 Task: Look for space in Spittal an der Drau, Austria from 9th June, 2023 to 16th June, 2023 for 2 adults in price range Rs.8000 to Rs.16000. Place can be entire place with 2 bedrooms having 2 beds and 1 bathroom. Property type can be flat. Amenities needed are: heating, . Booking option can be shelf check-in. Required host language is English.
Action: Mouse moved to (397, 90)
Screenshot: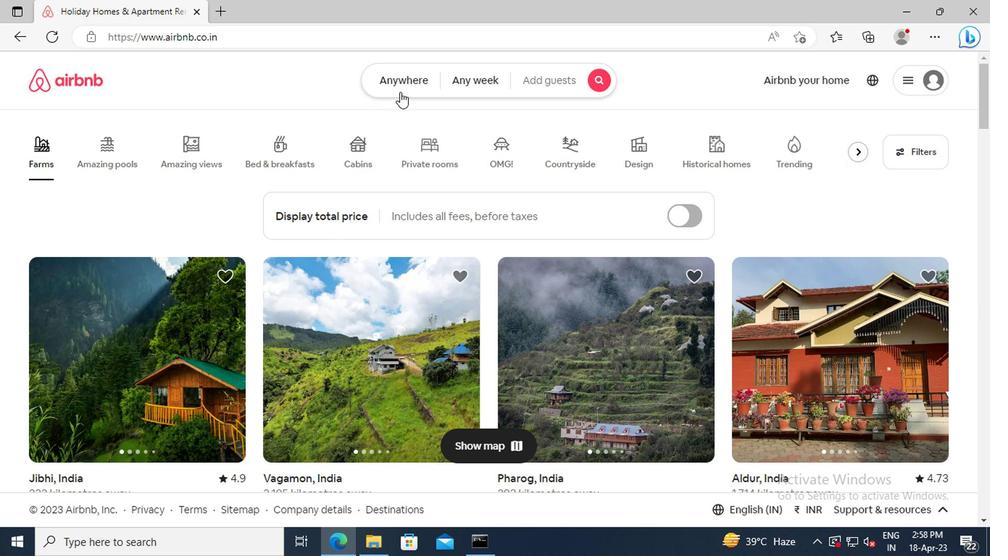 
Action: Mouse pressed left at (397, 90)
Screenshot: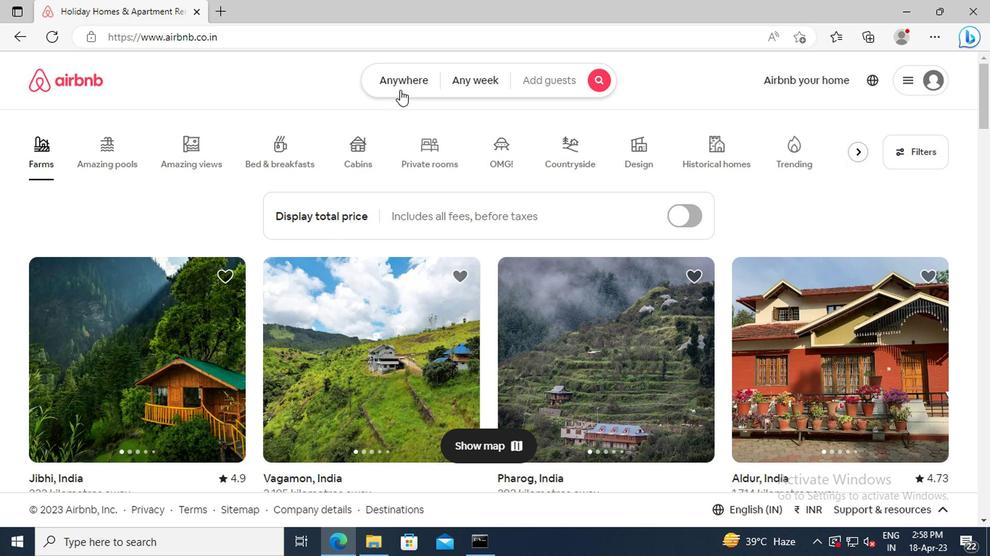 
Action: Mouse moved to (280, 140)
Screenshot: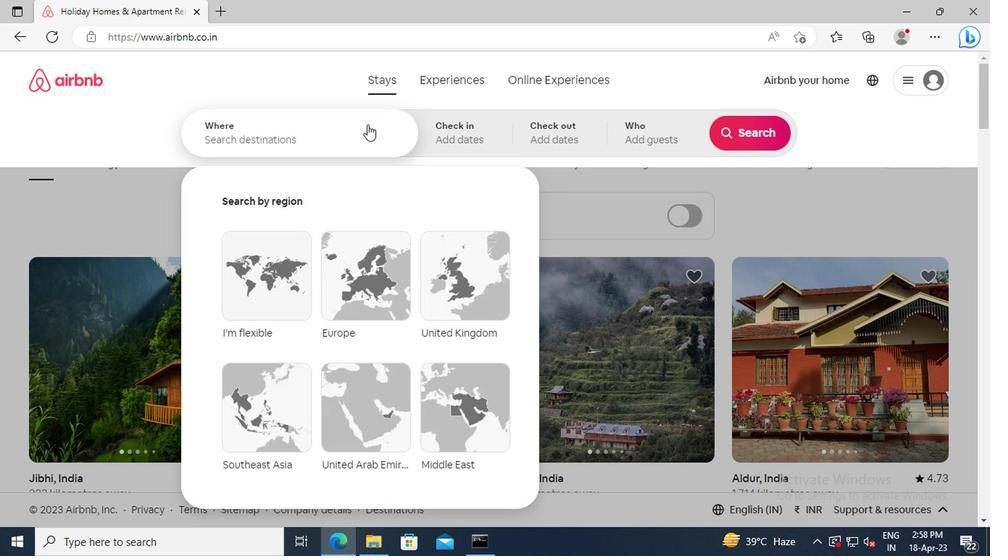 
Action: Mouse pressed left at (280, 140)
Screenshot: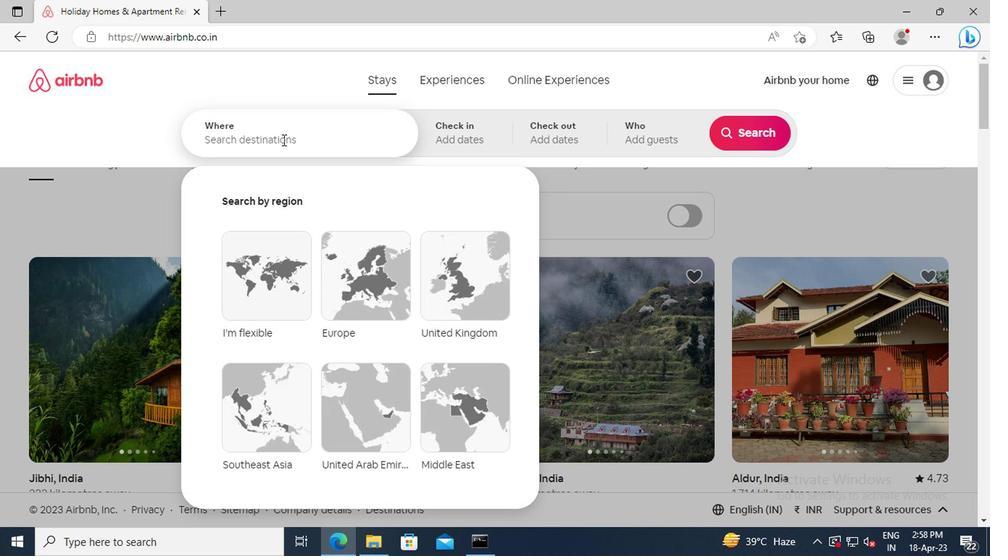 
Action: Key pressed <Key.shift_r>Spittal<Key.space>an<Key.space>der<Key.space><Key.shift_r>Drau,<Key.space><Key.shift_r>Austria<Key.enter>
Screenshot: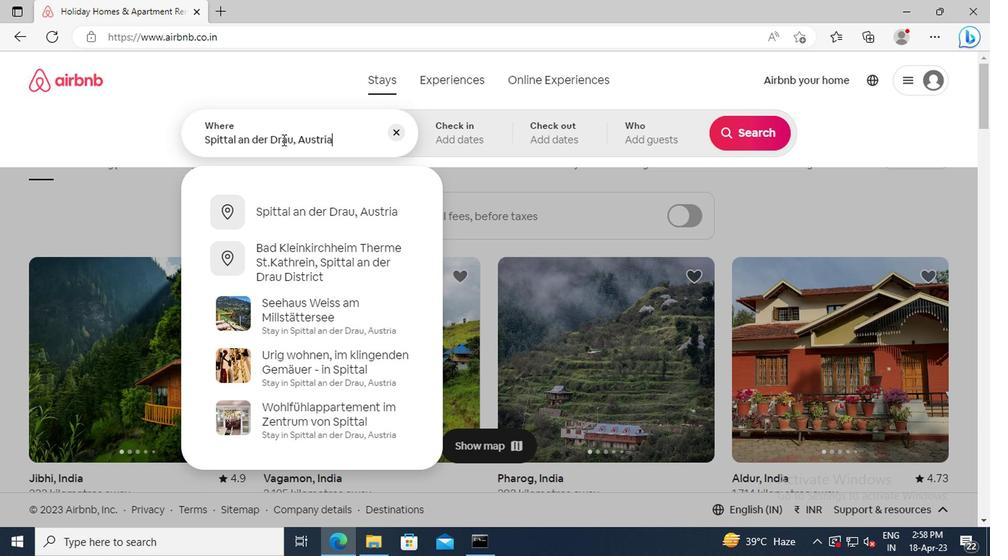 
Action: Mouse moved to (735, 249)
Screenshot: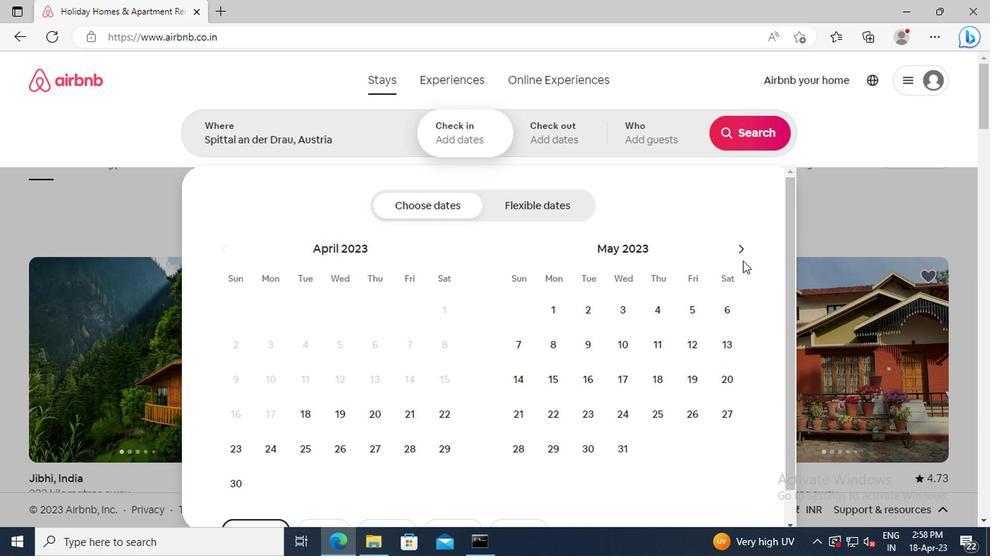 
Action: Mouse pressed left at (735, 249)
Screenshot: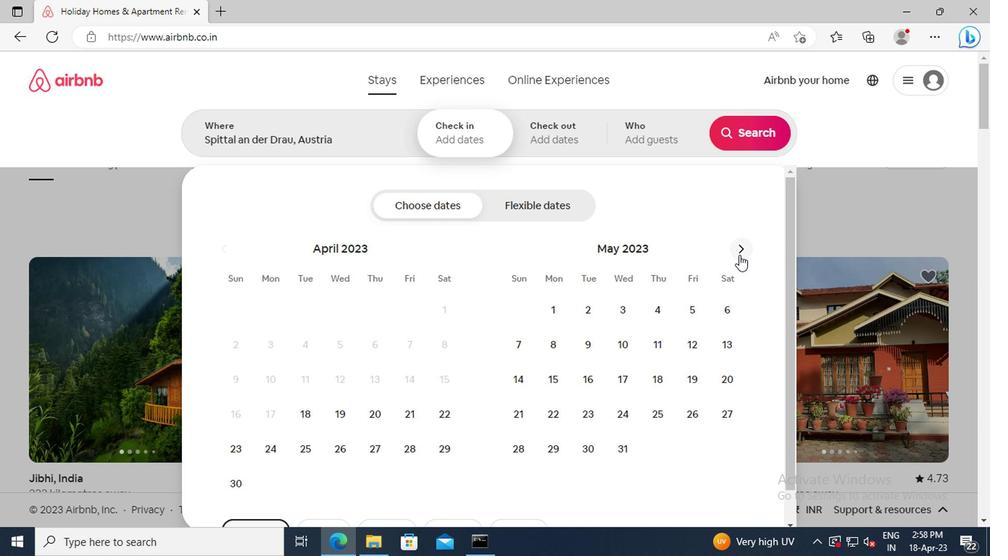 
Action: Mouse moved to (691, 344)
Screenshot: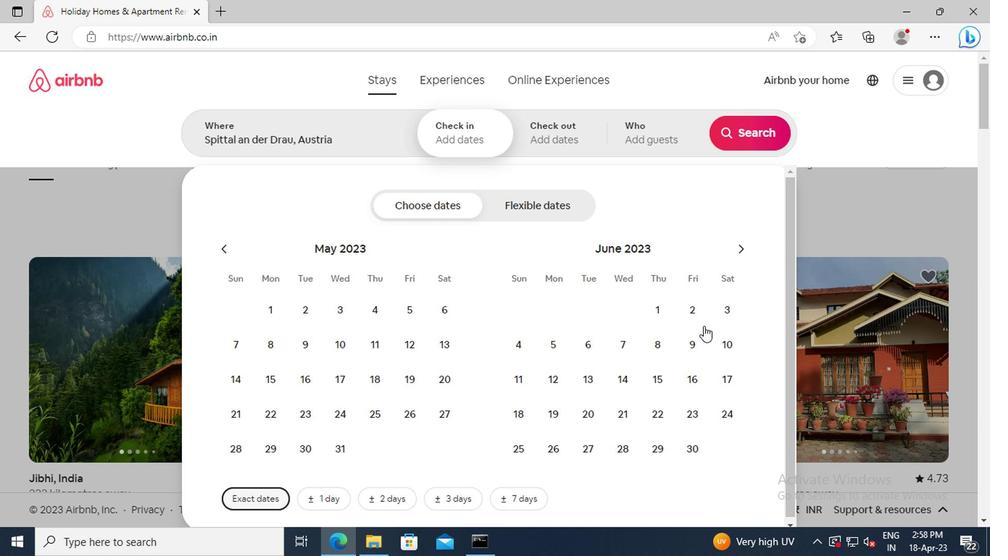 
Action: Mouse pressed left at (691, 344)
Screenshot: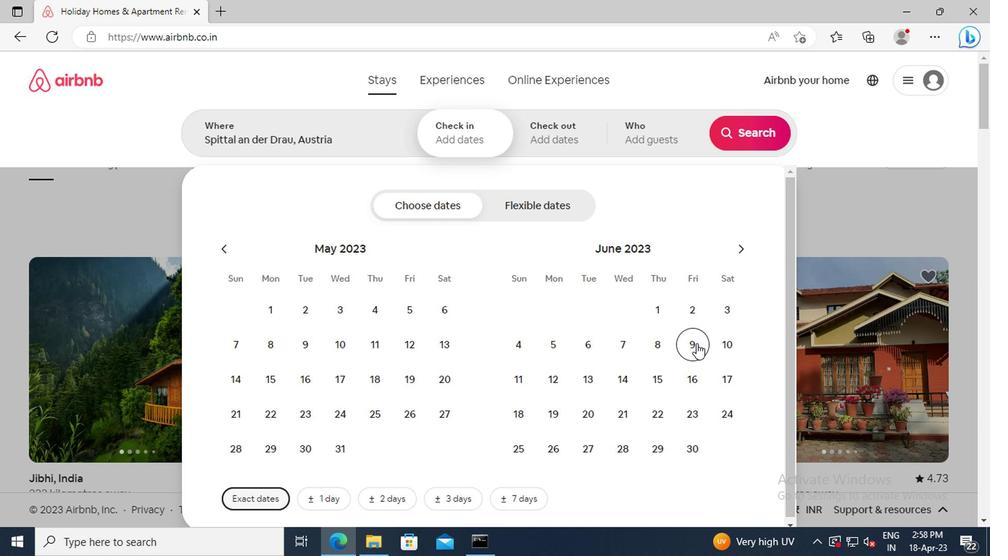 
Action: Mouse moved to (689, 368)
Screenshot: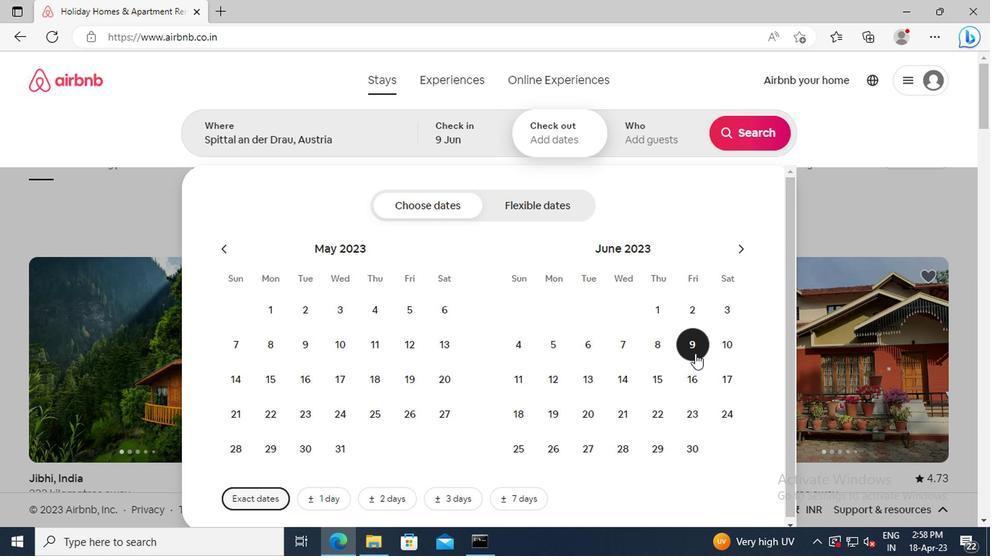 
Action: Mouse pressed left at (689, 368)
Screenshot: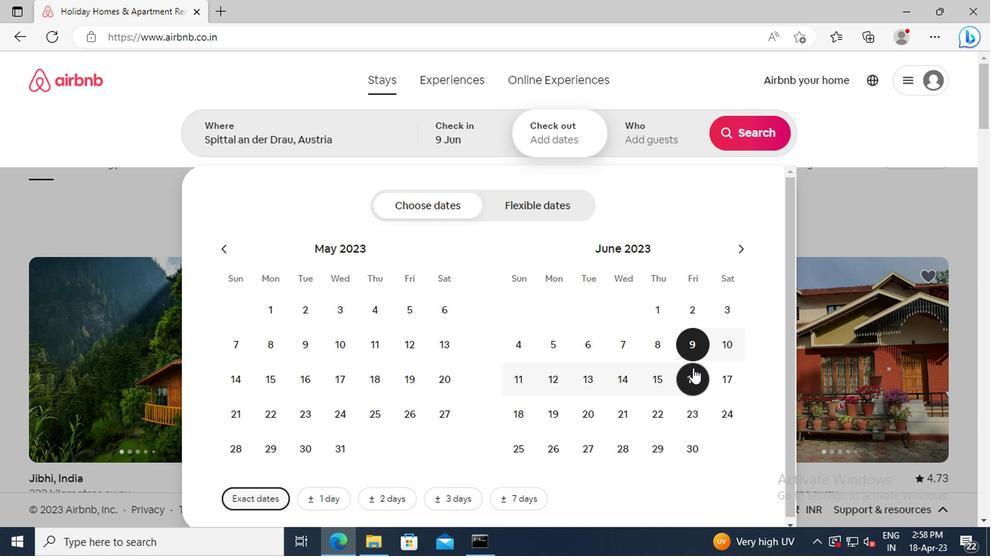 
Action: Mouse moved to (643, 140)
Screenshot: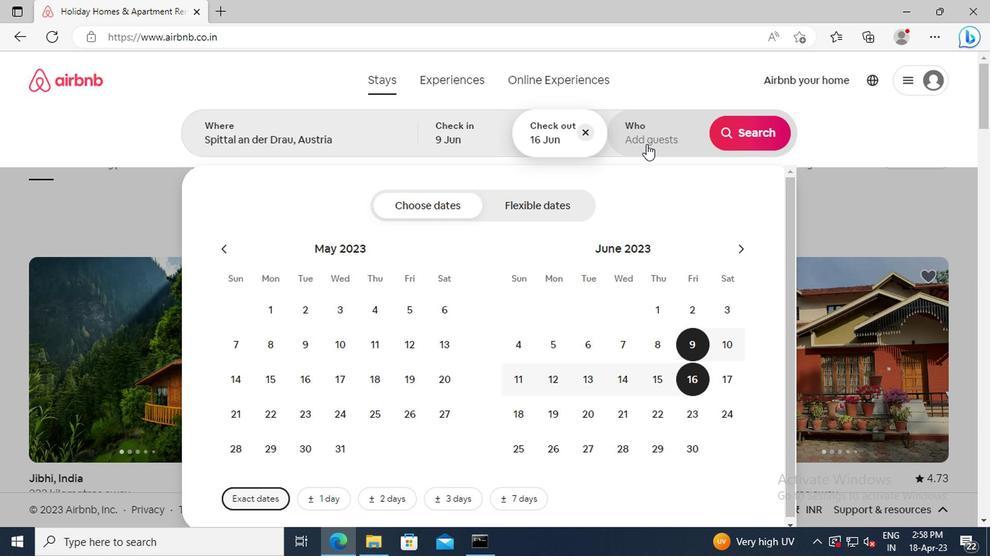 
Action: Mouse pressed left at (643, 140)
Screenshot: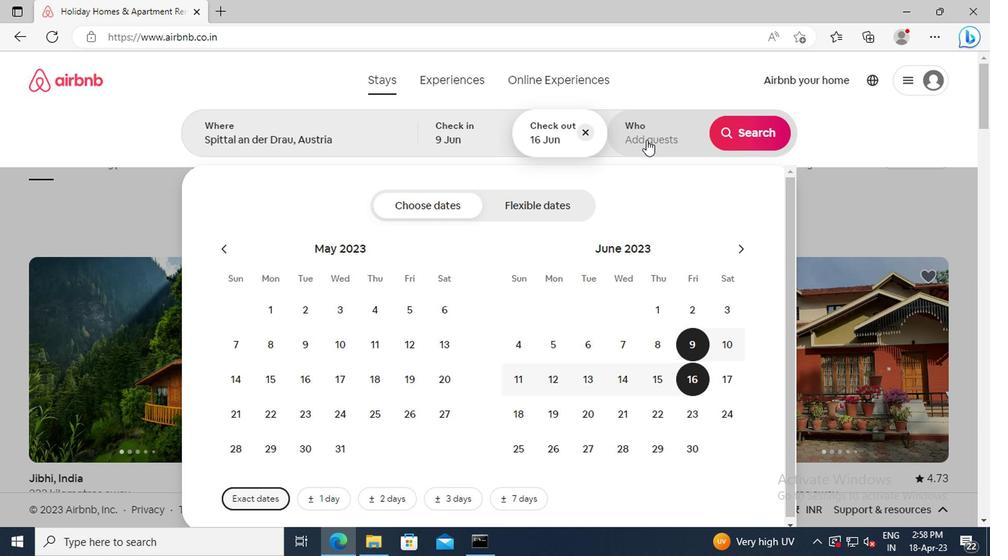 
Action: Mouse moved to (753, 208)
Screenshot: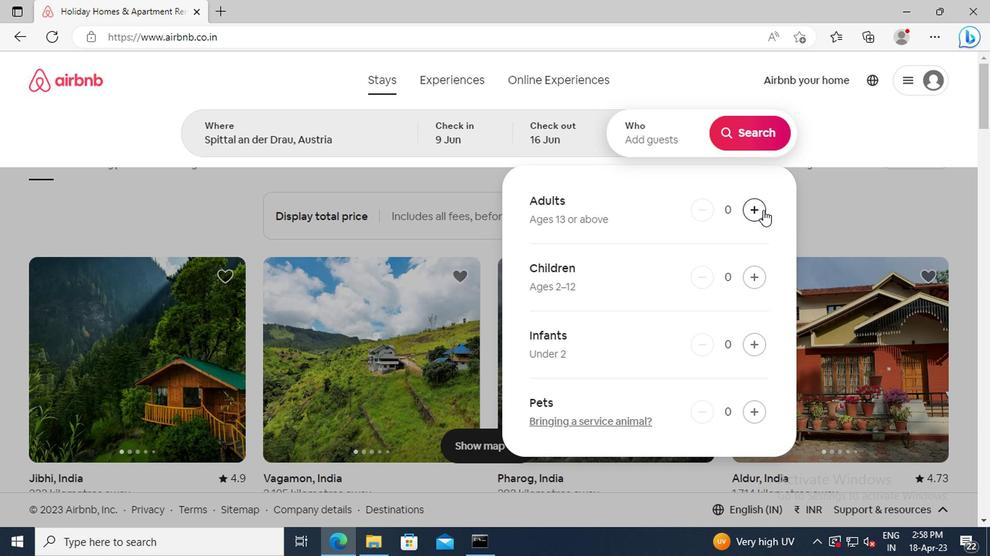 
Action: Mouse pressed left at (753, 208)
Screenshot: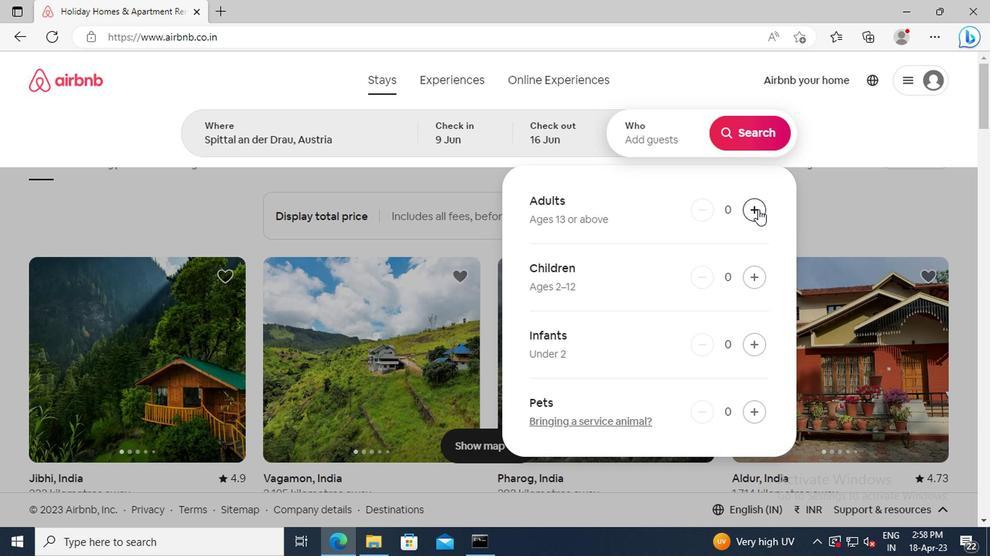 
Action: Mouse pressed left at (753, 208)
Screenshot: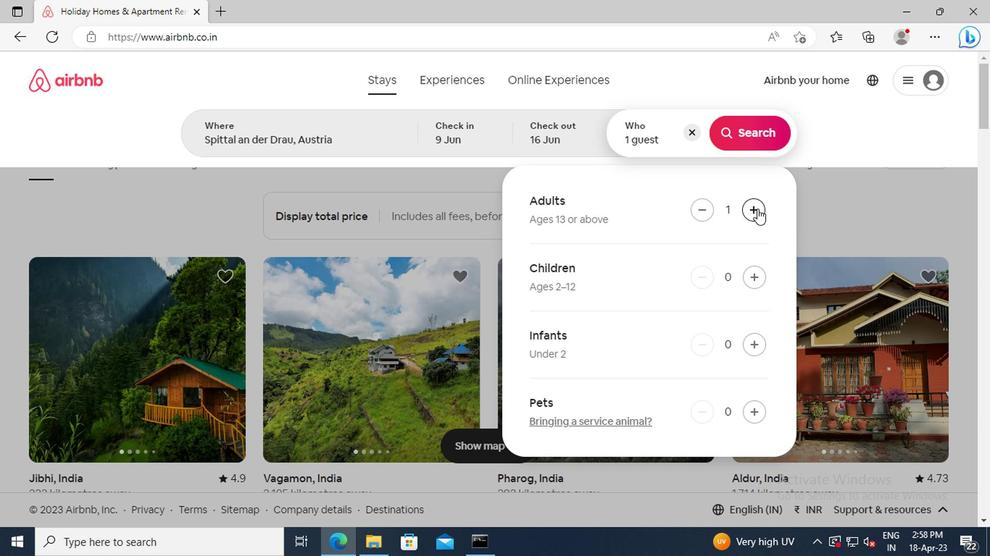 
Action: Mouse moved to (738, 133)
Screenshot: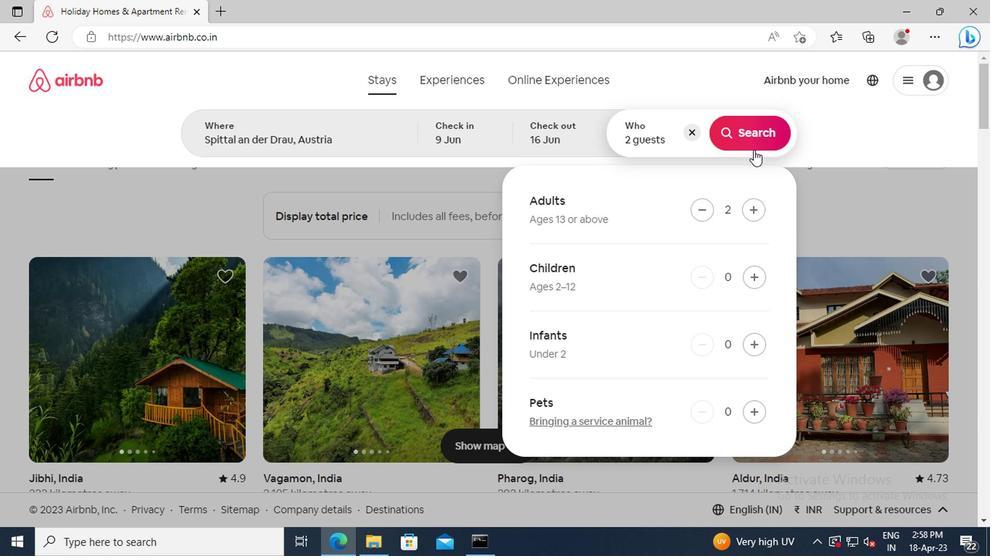 
Action: Mouse pressed left at (738, 133)
Screenshot: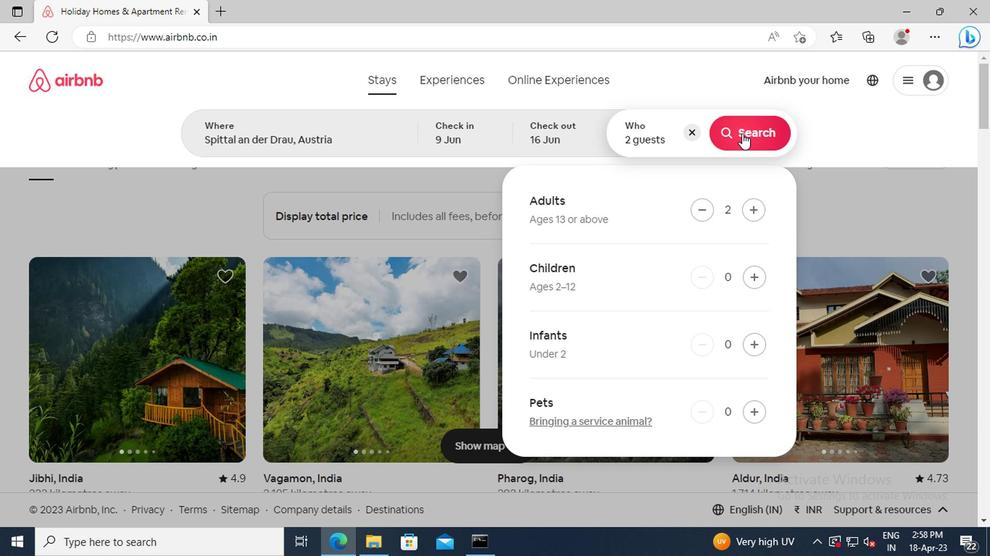 
Action: Mouse moved to (907, 135)
Screenshot: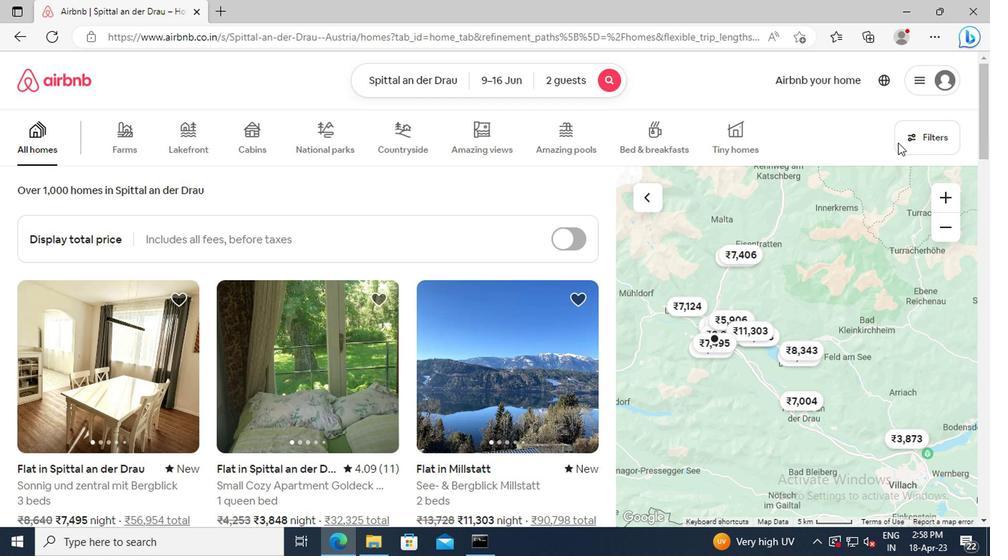 
Action: Mouse pressed left at (907, 135)
Screenshot: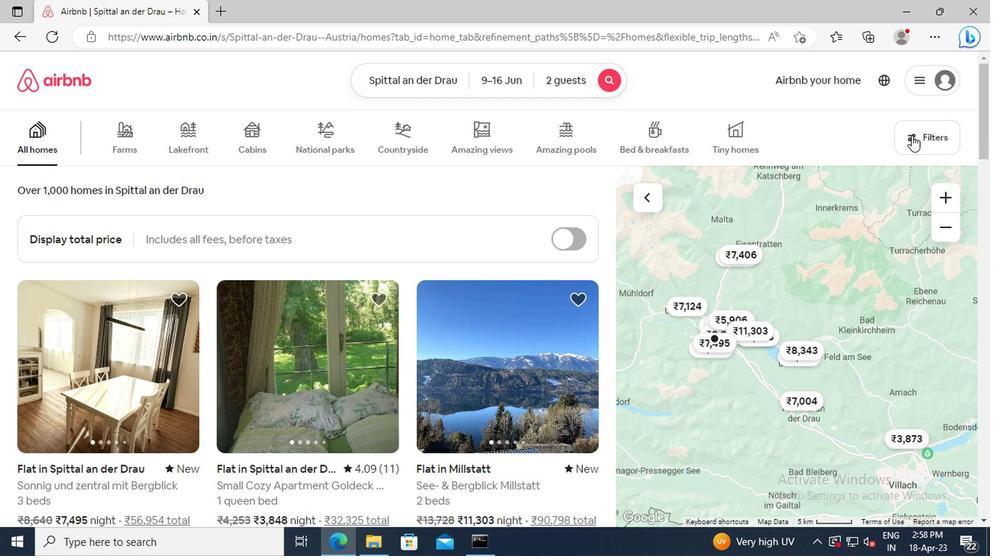 
Action: Mouse moved to (312, 321)
Screenshot: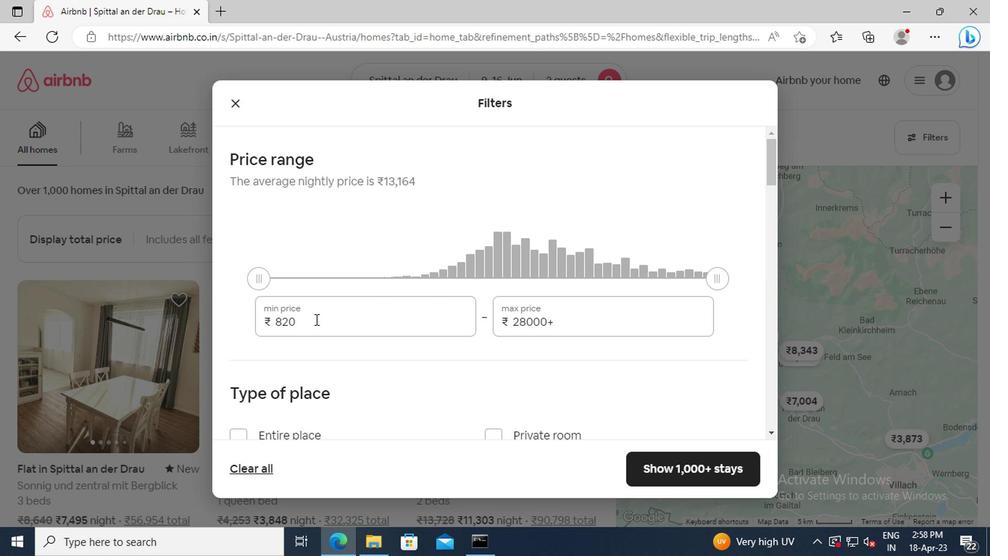 
Action: Mouse pressed left at (312, 321)
Screenshot: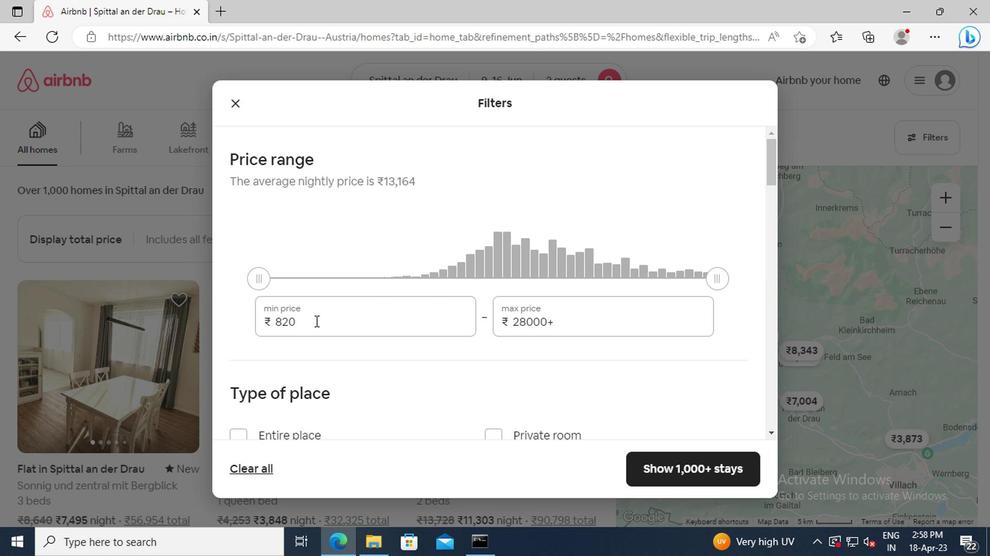 
Action: Mouse moved to (312, 322)
Screenshot: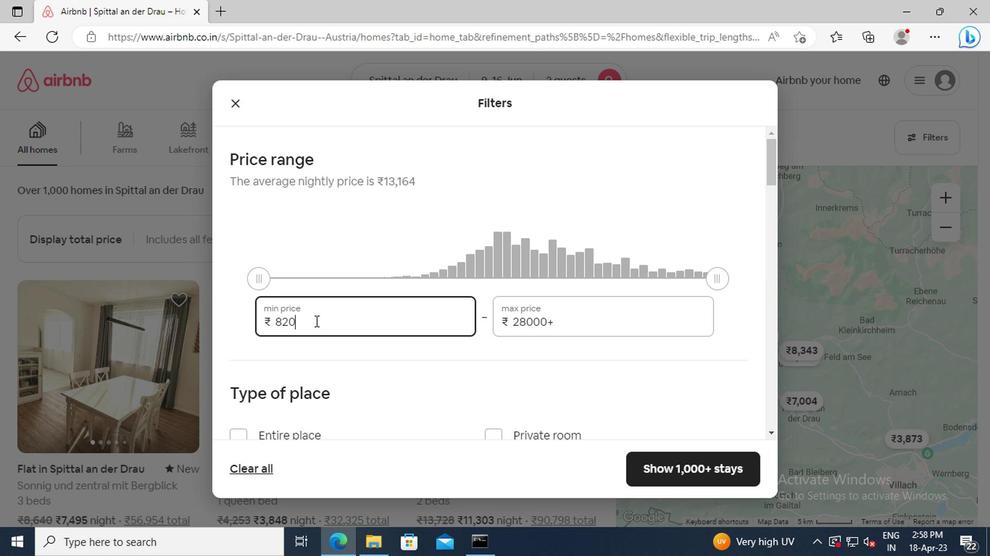 
Action: Key pressed <Key.backspace><Key.backspace><Key.backspace>8000<Key.tab><Key.delete>16000
Screenshot: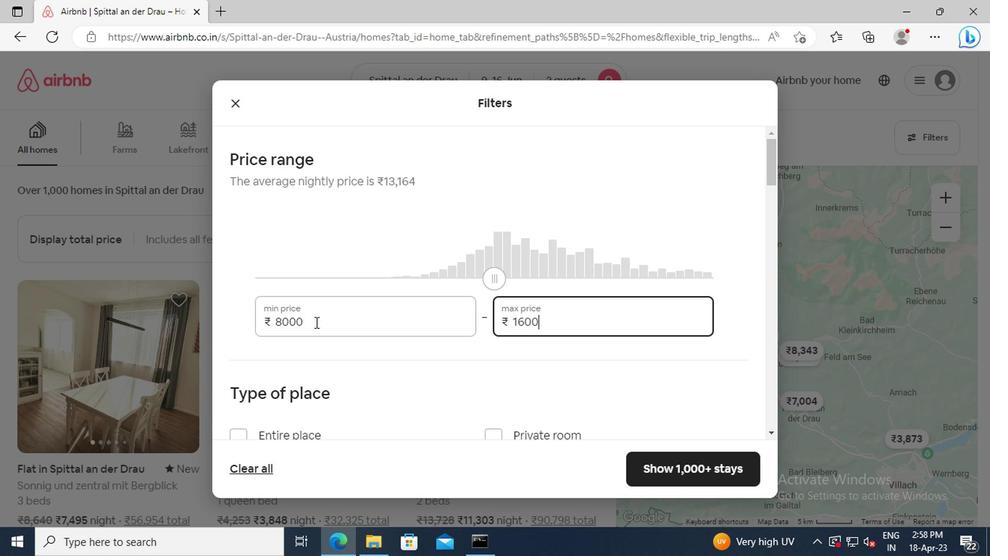 
Action: Mouse scrolled (312, 321) with delta (0, -1)
Screenshot: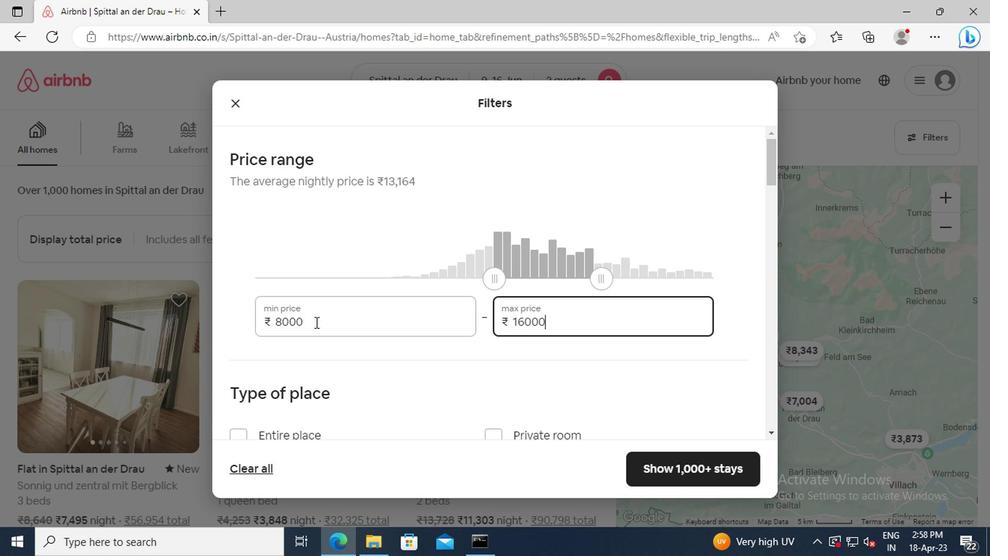 
Action: Mouse scrolled (312, 321) with delta (0, -1)
Screenshot: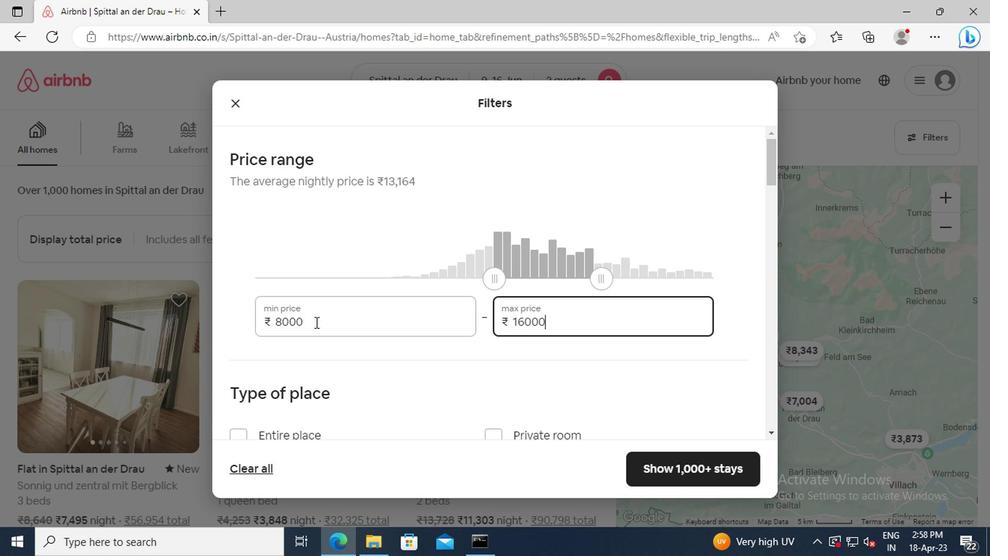
Action: Mouse moved to (238, 348)
Screenshot: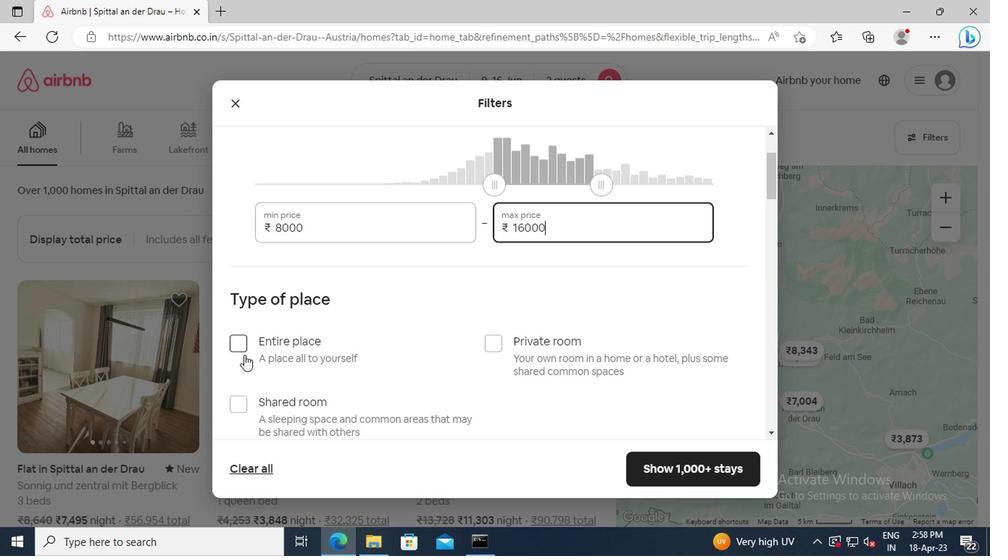 
Action: Mouse pressed left at (238, 348)
Screenshot: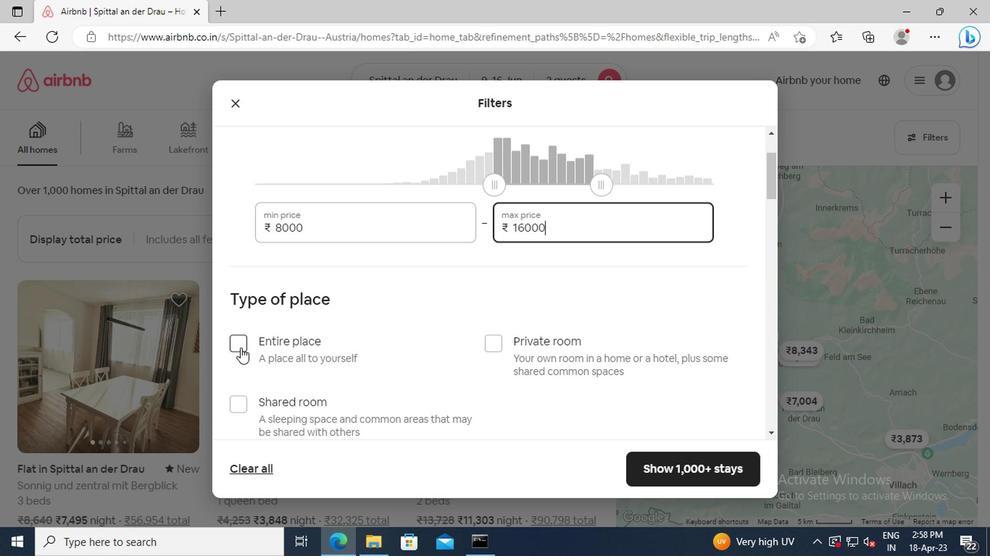
Action: Mouse moved to (379, 323)
Screenshot: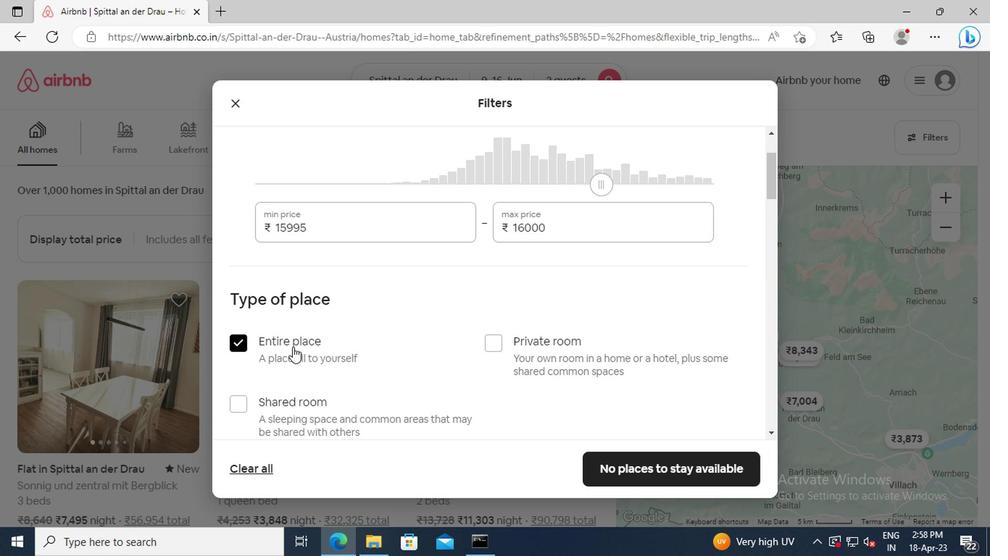
Action: Mouse scrolled (379, 322) with delta (0, 0)
Screenshot: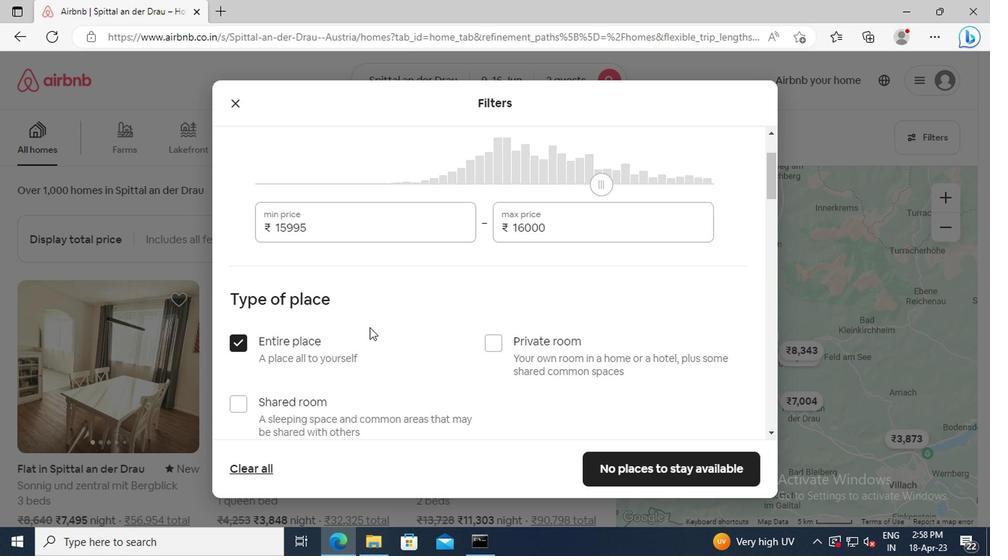 
Action: Mouse scrolled (379, 322) with delta (0, 0)
Screenshot: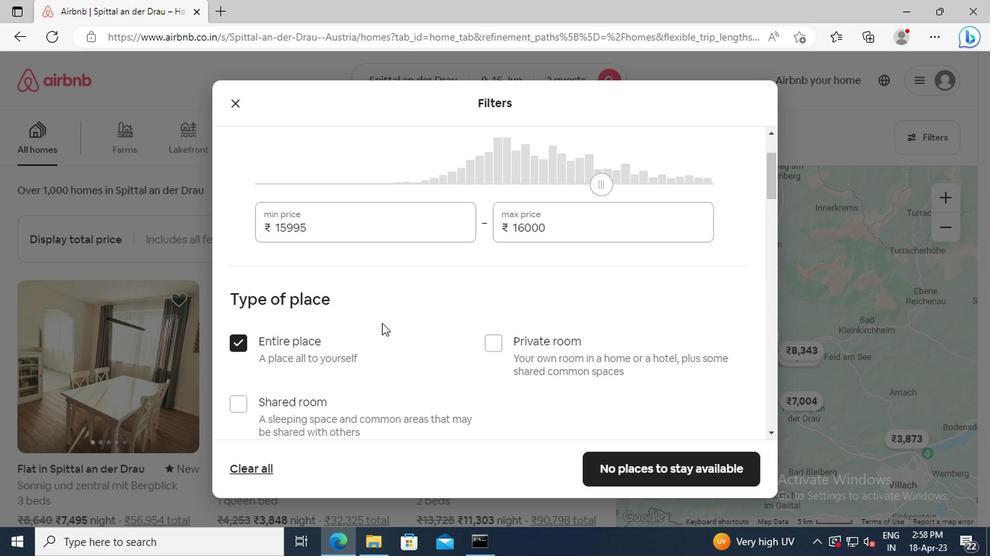 
Action: Mouse scrolled (379, 322) with delta (0, 0)
Screenshot: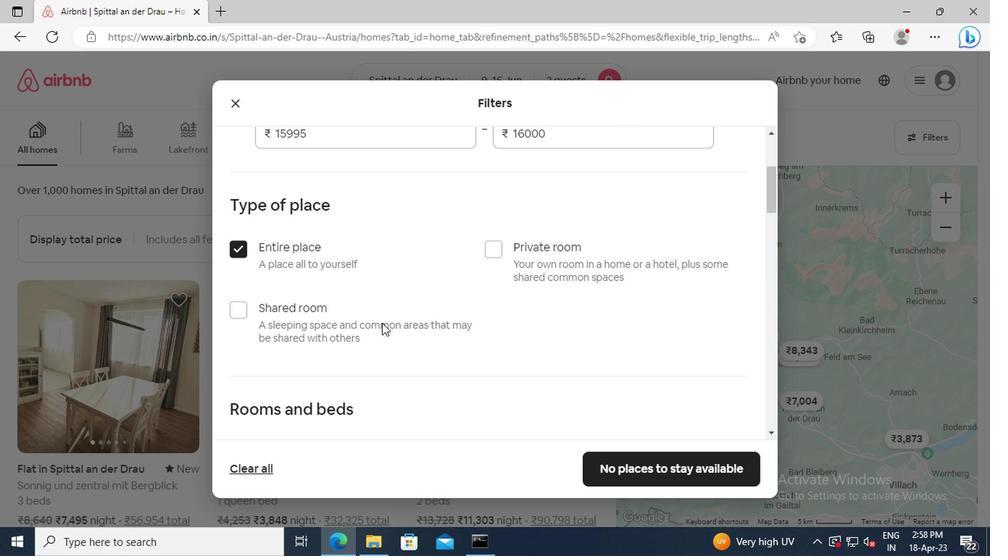 
Action: Mouse scrolled (379, 322) with delta (0, 0)
Screenshot: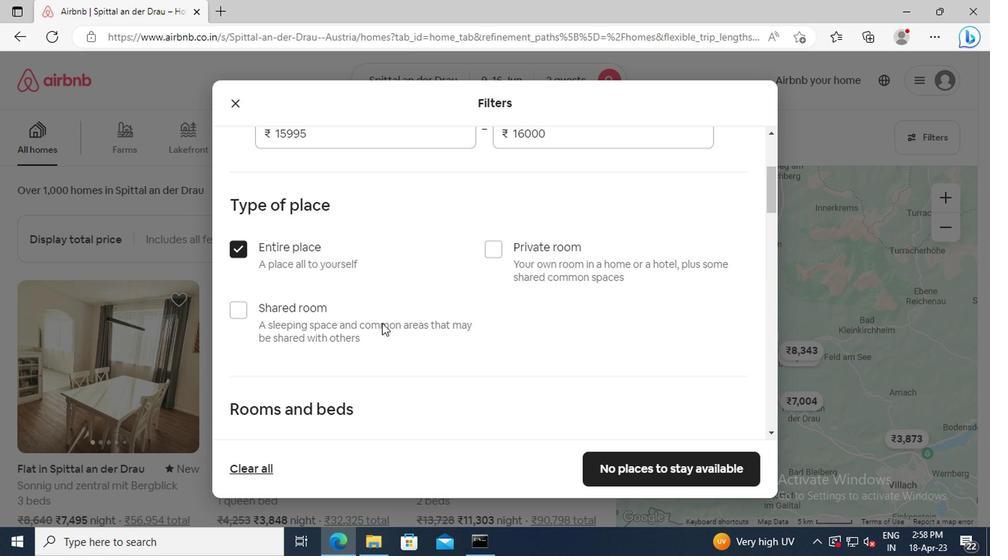 
Action: Mouse scrolled (379, 322) with delta (0, 0)
Screenshot: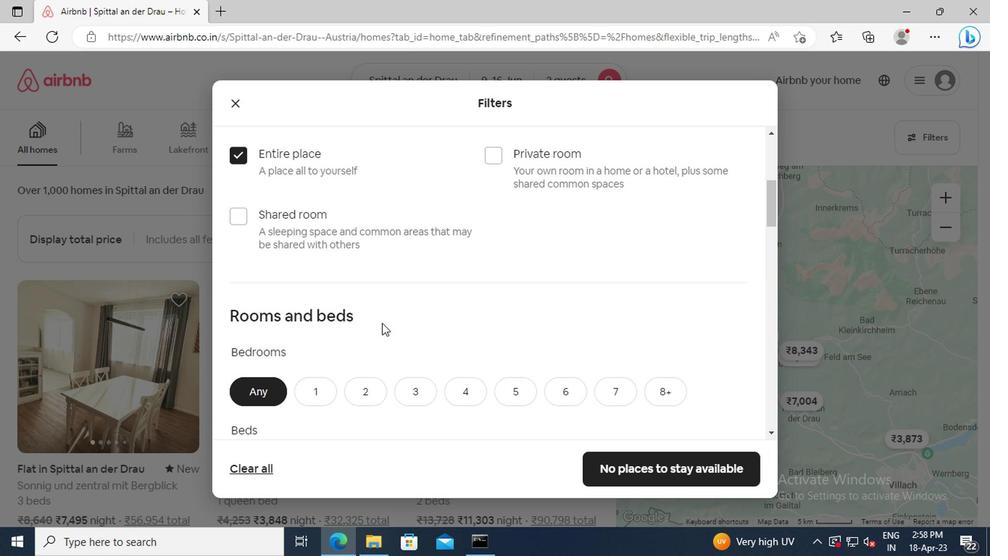 
Action: Mouse scrolled (379, 322) with delta (0, 0)
Screenshot: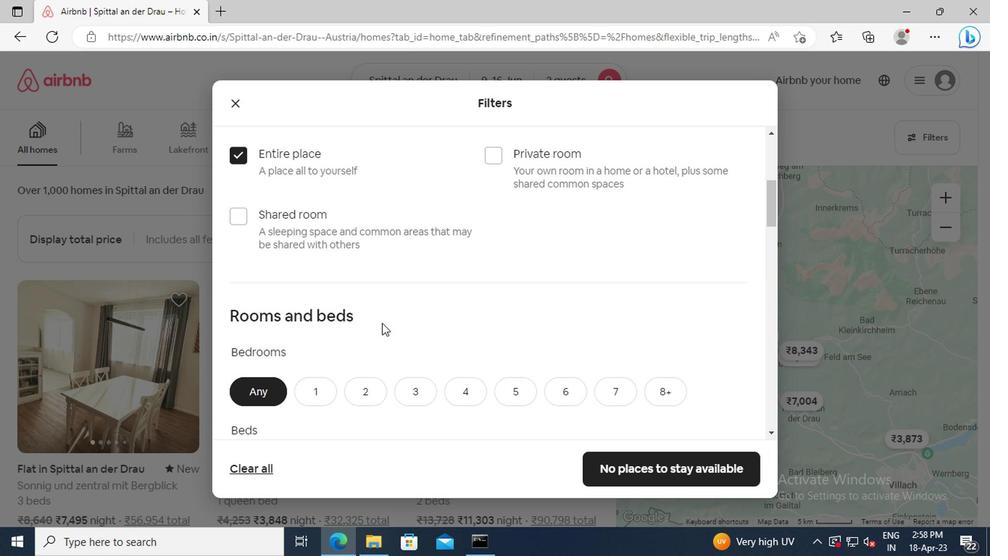 
Action: Mouse moved to (366, 302)
Screenshot: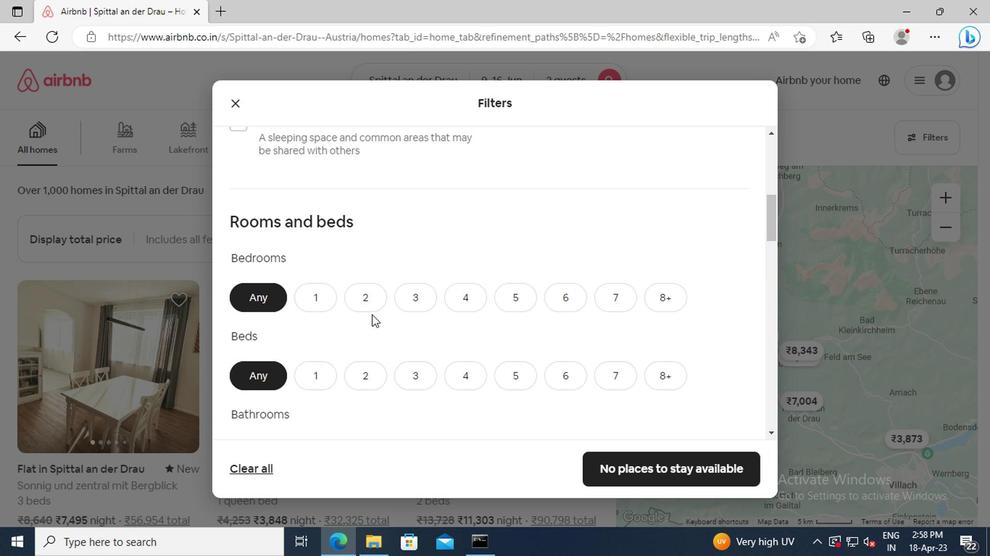 
Action: Mouse pressed left at (366, 302)
Screenshot: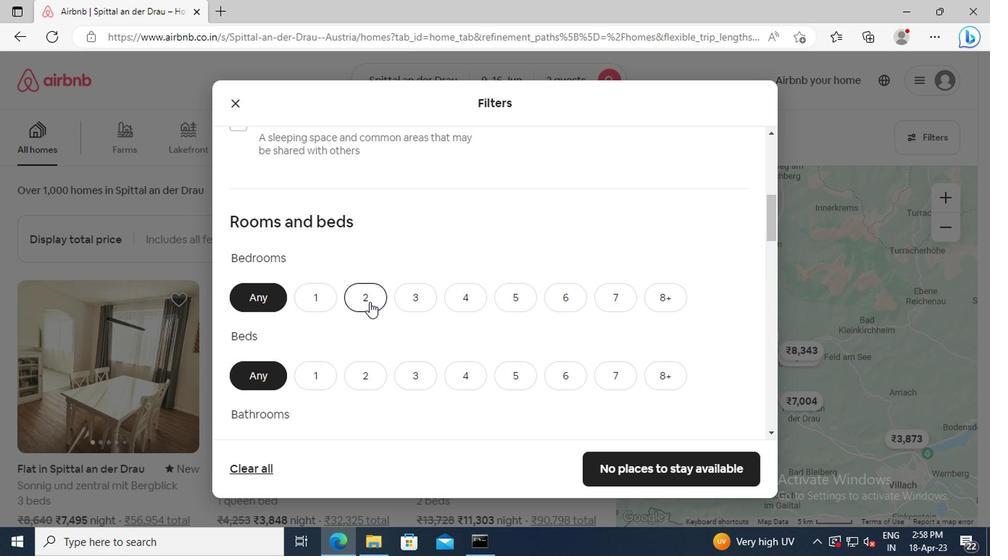 
Action: Mouse scrolled (366, 301) with delta (0, 0)
Screenshot: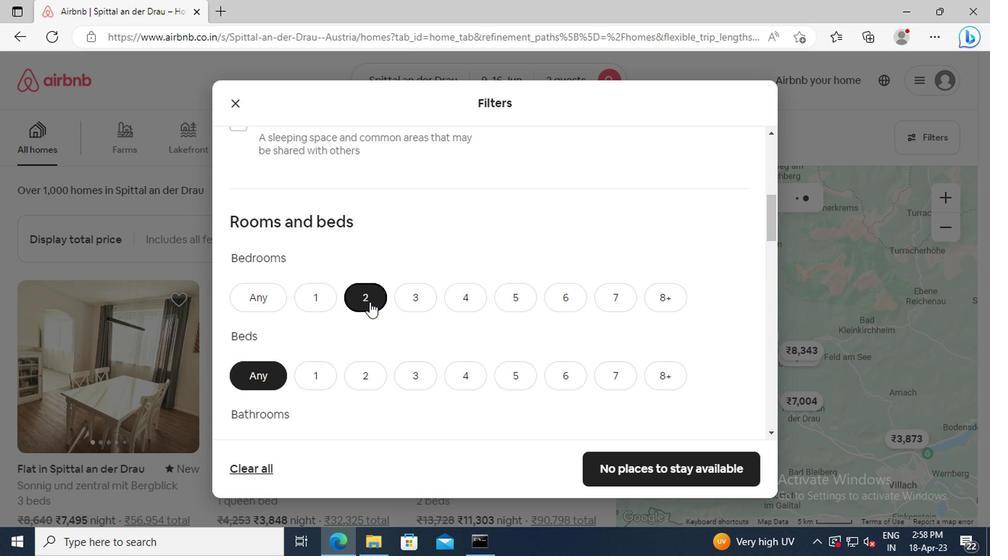 
Action: Mouse moved to (364, 321)
Screenshot: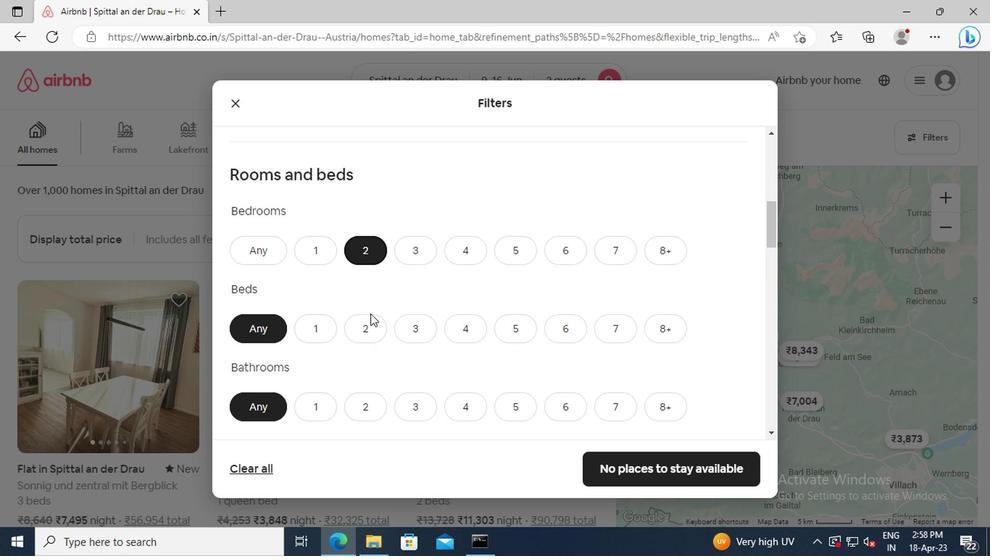 
Action: Mouse pressed left at (364, 321)
Screenshot: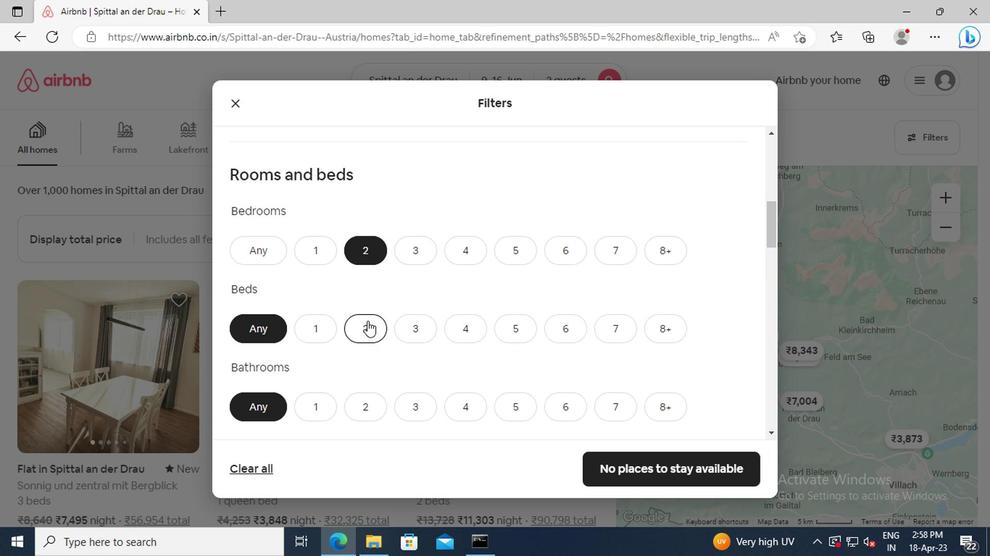 
Action: Mouse scrolled (364, 320) with delta (0, -1)
Screenshot: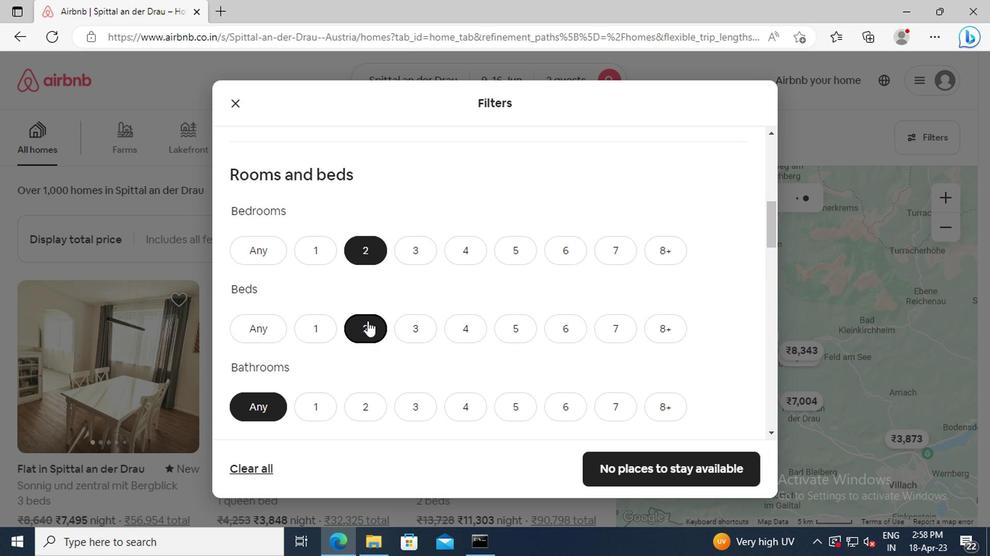 
Action: Mouse scrolled (364, 320) with delta (0, -1)
Screenshot: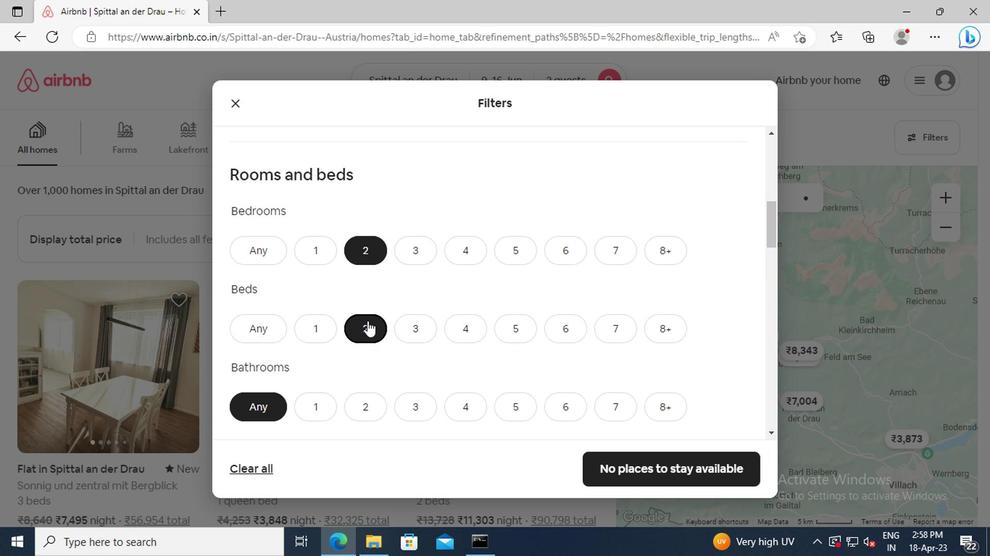 
Action: Mouse scrolled (364, 320) with delta (0, -1)
Screenshot: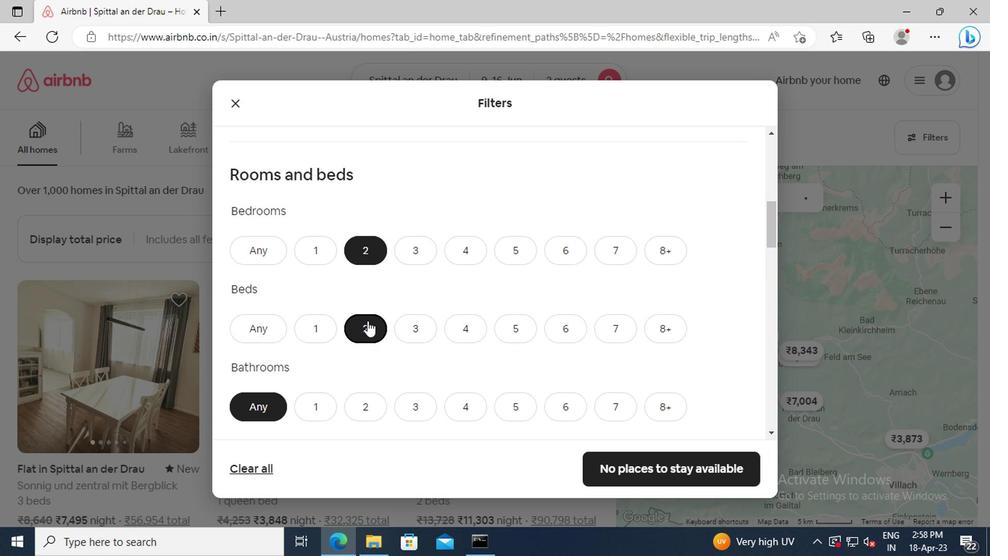 
Action: Mouse moved to (310, 273)
Screenshot: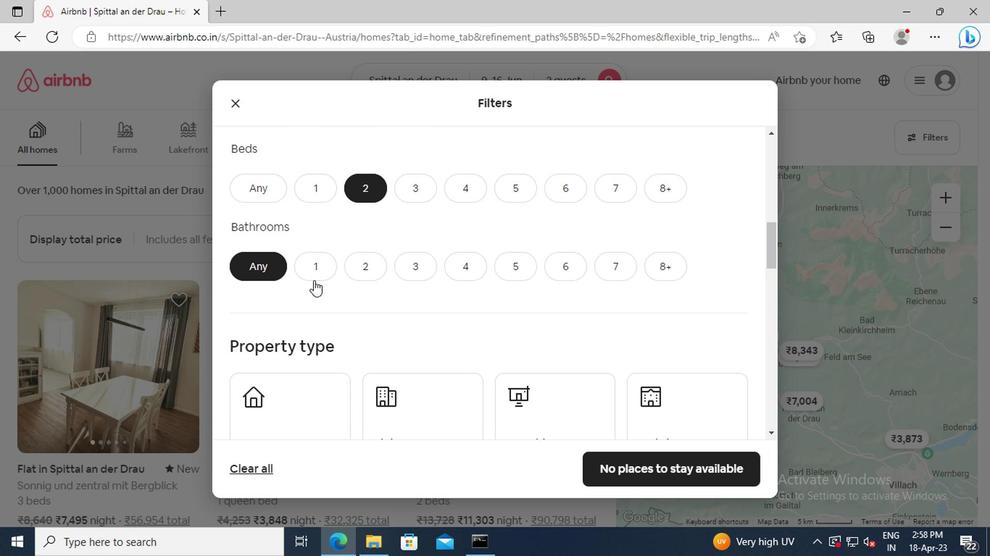 
Action: Mouse pressed left at (310, 273)
Screenshot: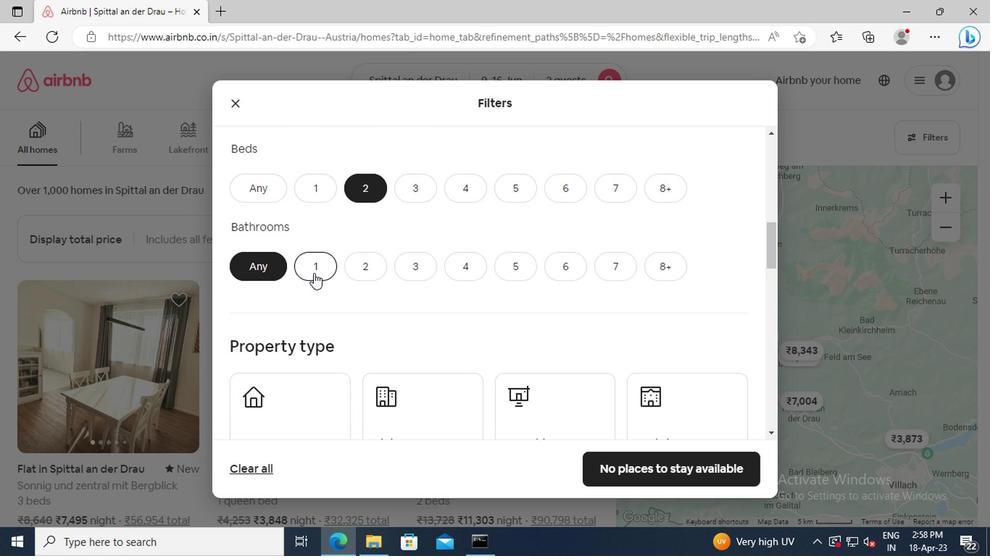 
Action: Mouse scrolled (310, 272) with delta (0, 0)
Screenshot: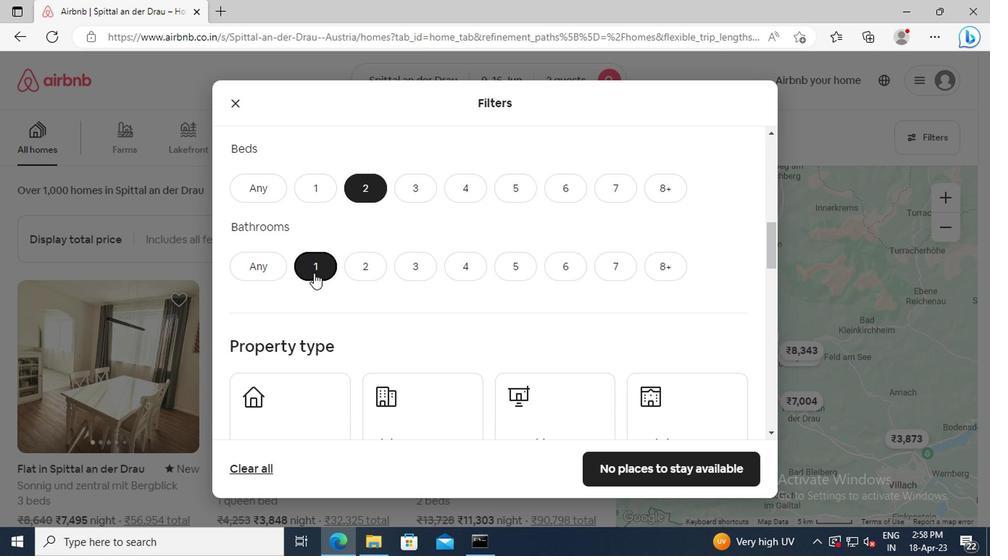 
Action: Mouse scrolled (310, 272) with delta (0, 0)
Screenshot: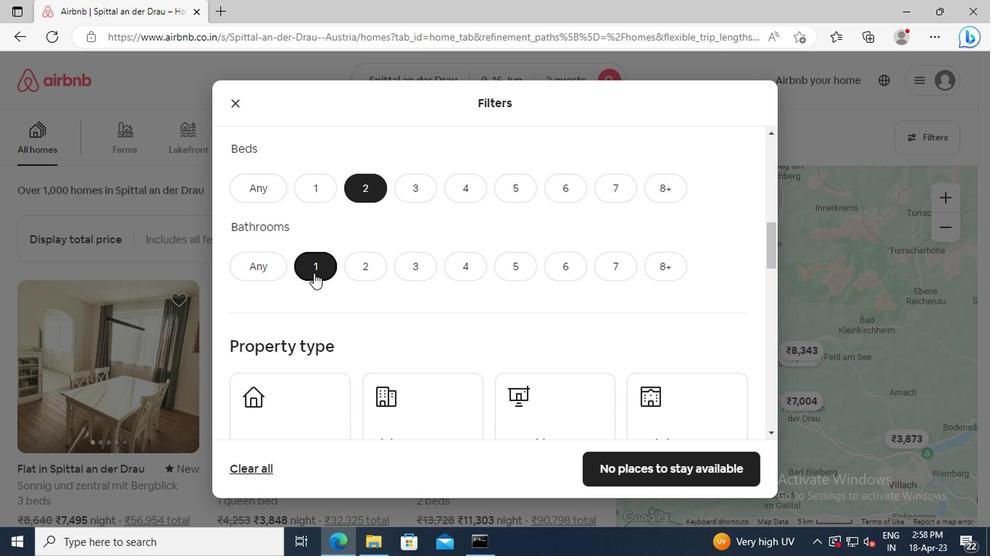 
Action: Mouse moved to (405, 307)
Screenshot: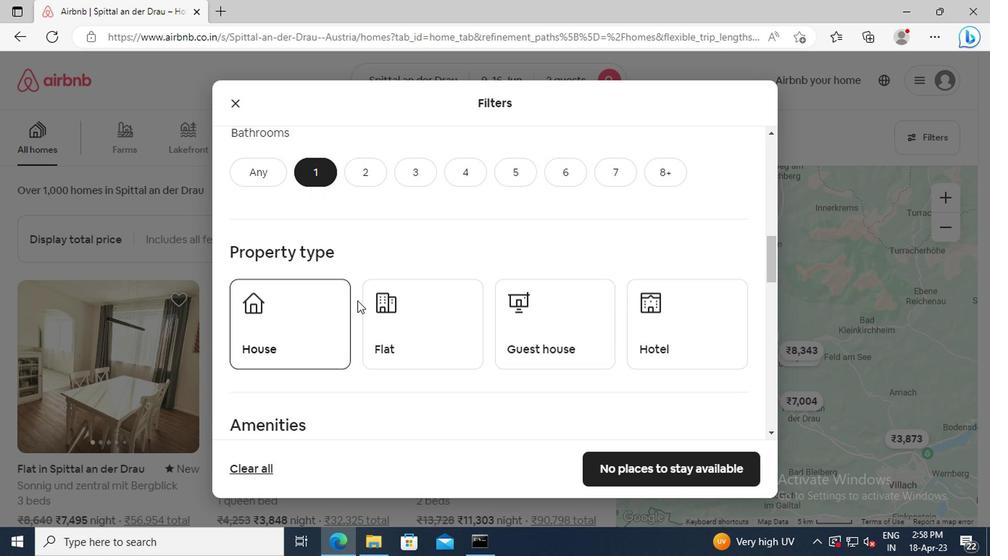 
Action: Mouse pressed left at (405, 307)
Screenshot: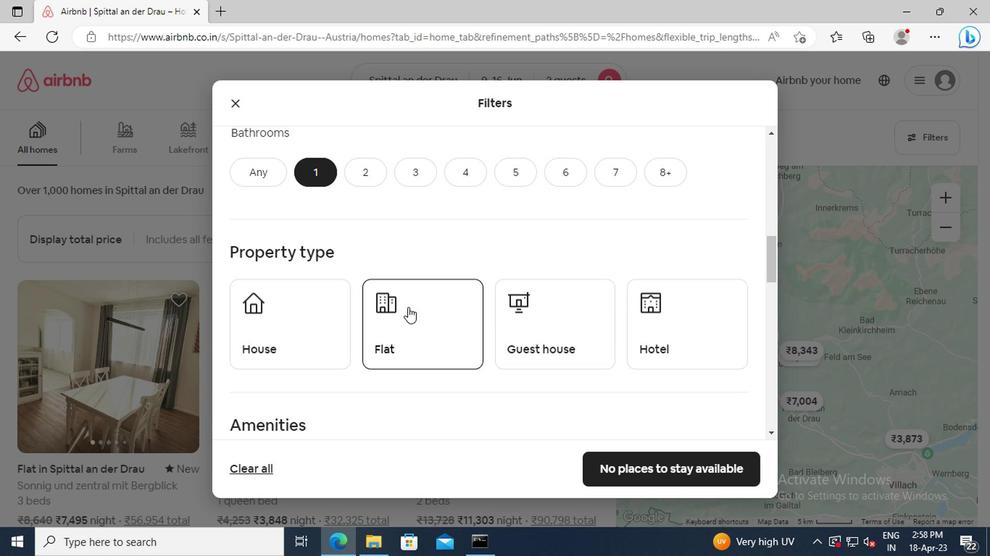 
Action: Mouse scrolled (405, 306) with delta (0, 0)
Screenshot: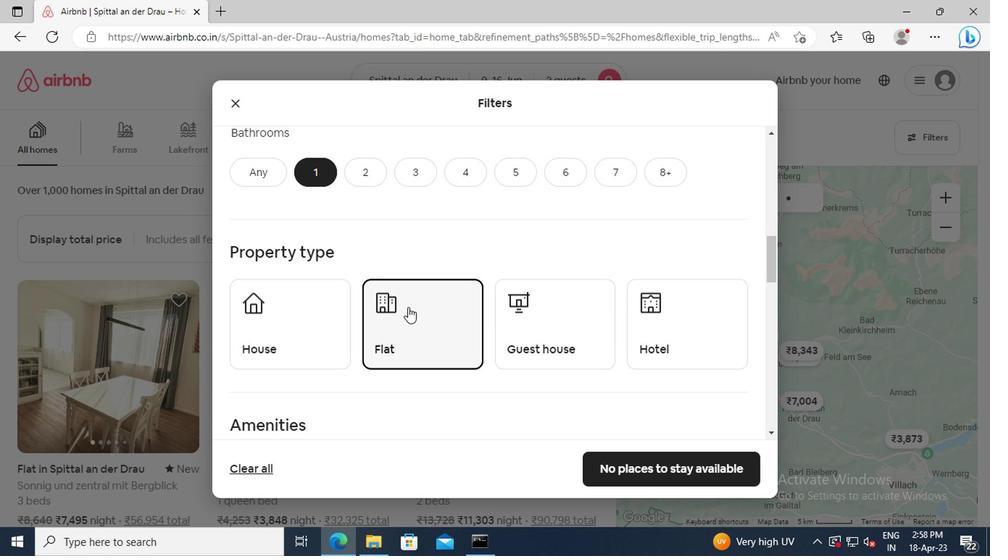 
Action: Mouse scrolled (405, 306) with delta (0, 0)
Screenshot: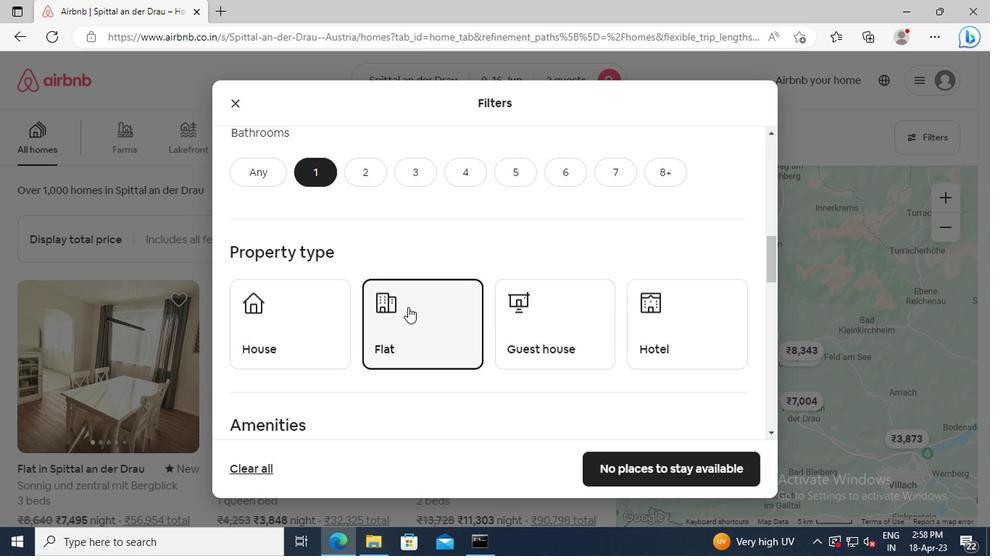 
Action: Mouse scrolled (405, 306) with delta (0, 0)
Screenshot: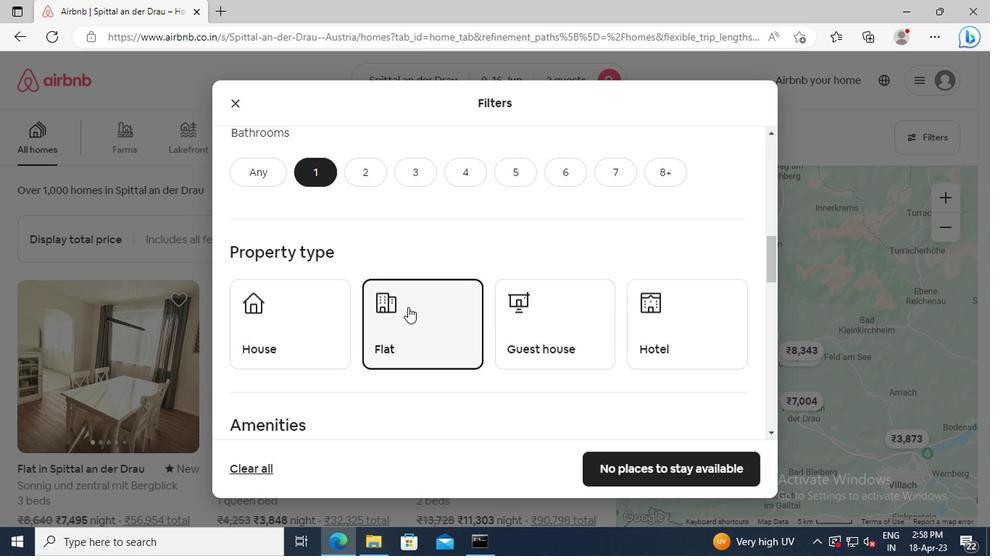 
Action: Mouse scrolled (405, 306) with delta (0, 0)
Screenshot: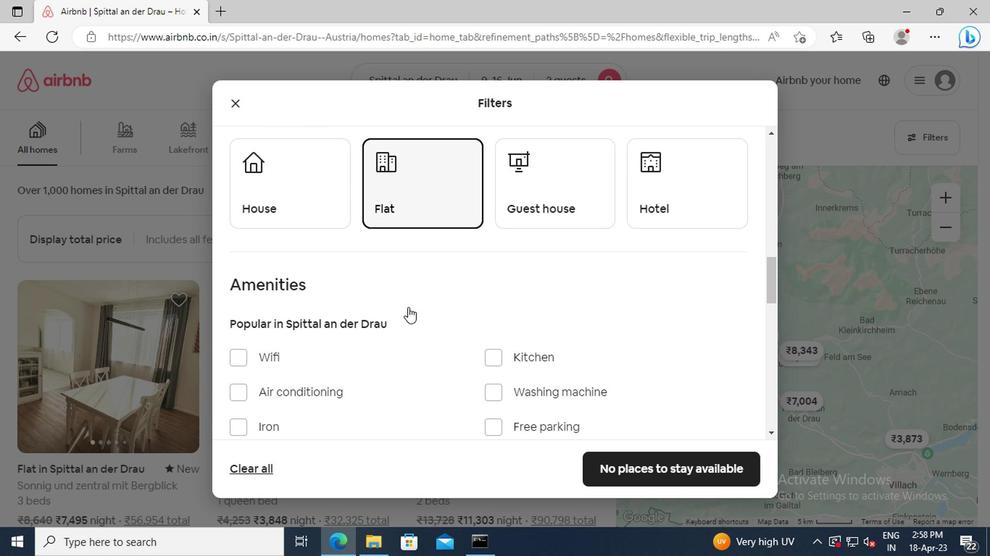 
Action: Mouse scrolled (405, 306) with delta (0, 0)
Screenshot: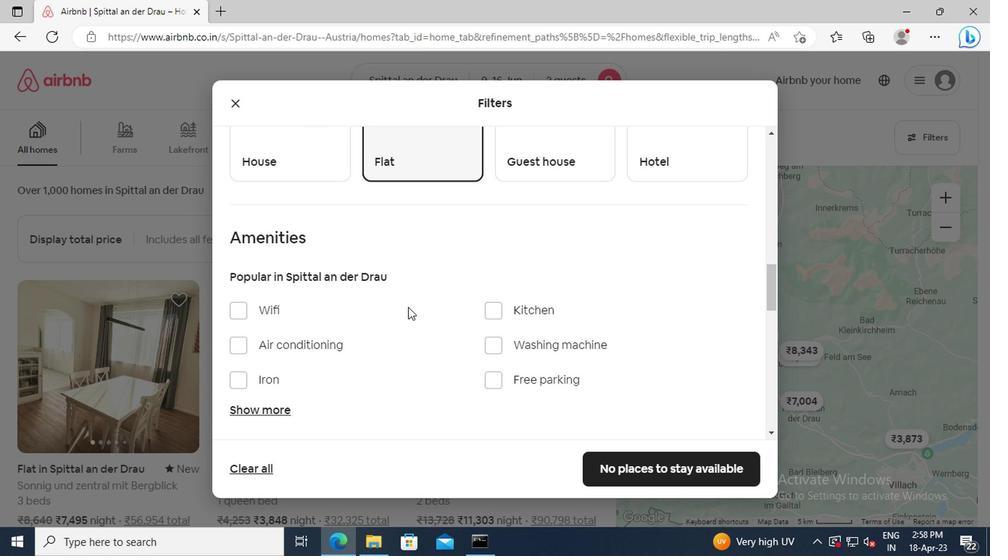 
Action: Mouse scrolled (405, 306) with delta (0, 0)
Screenshot: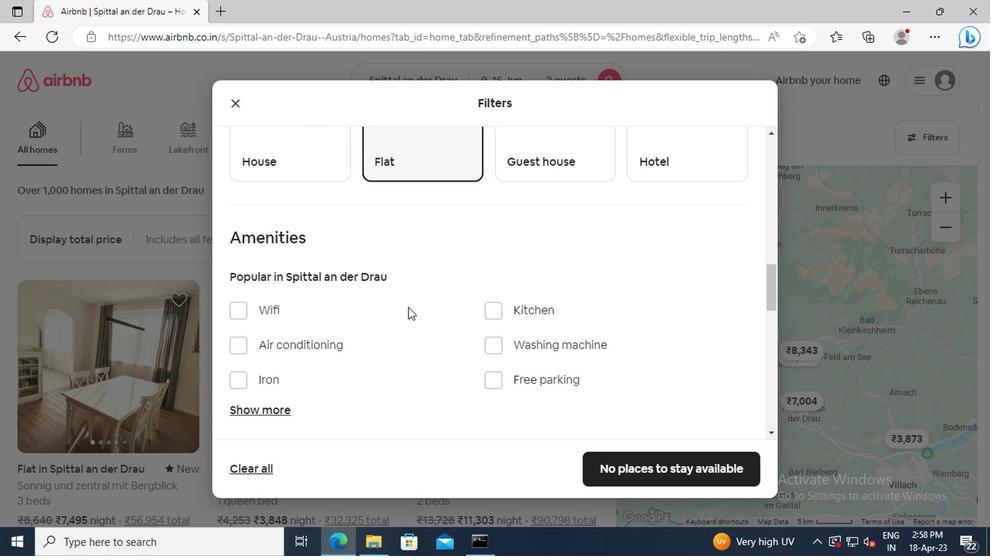 
Action: Mouse moved to (267, 318)
Screenshot: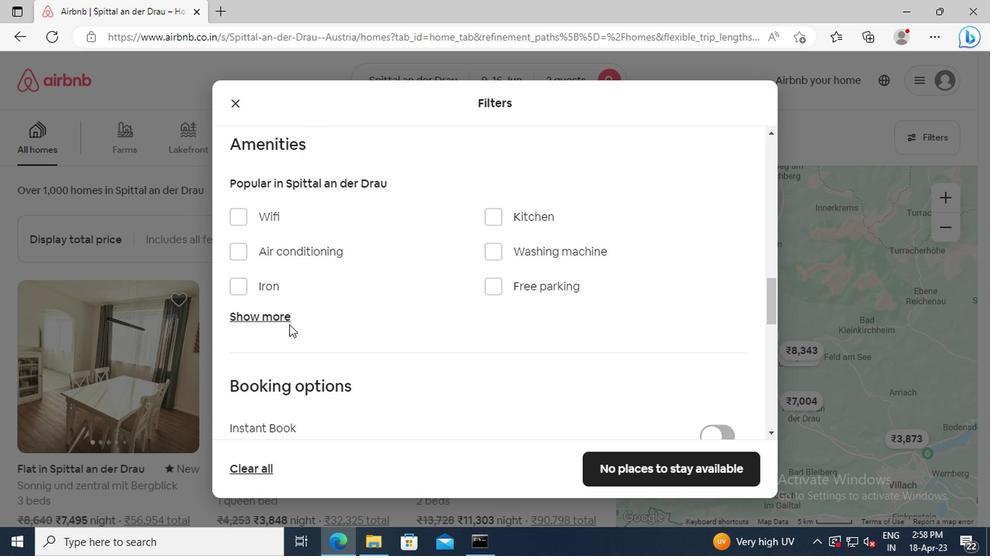 
Action: Mouse pressed left at (267, 318)
Screenshot: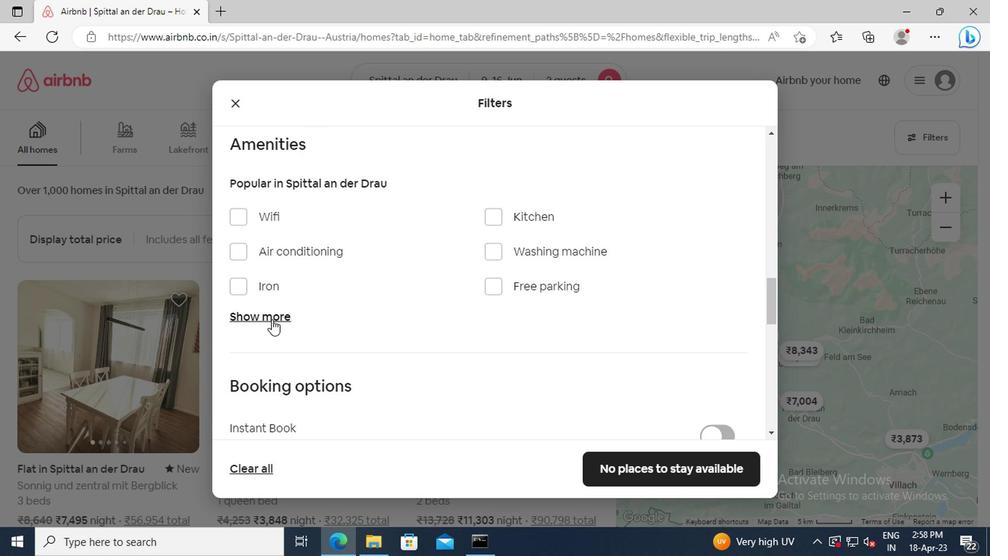 
Action: Mouse scrolled (267, 317) with delta (0, 0)
Screenshot: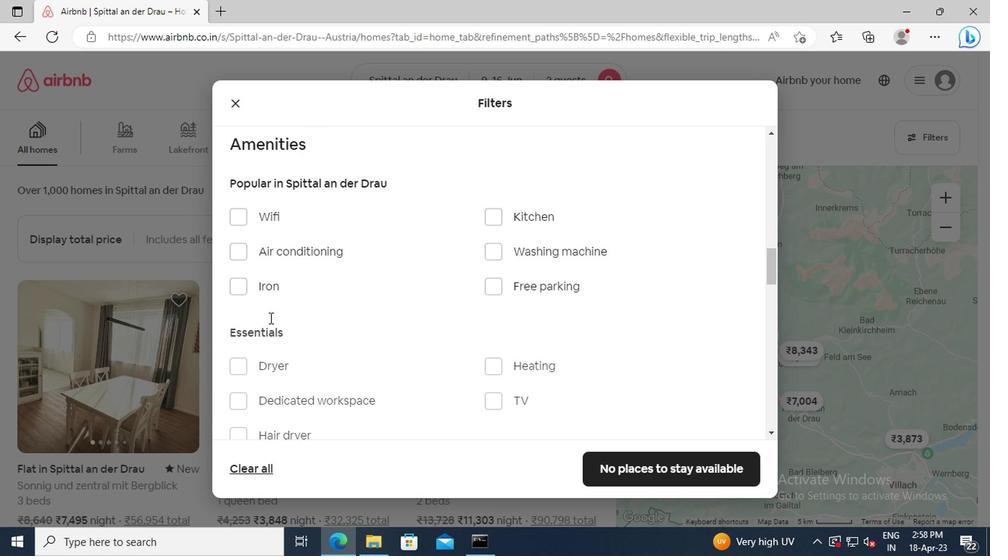
Action: Mouse moved to (484, 320)
Screenshot: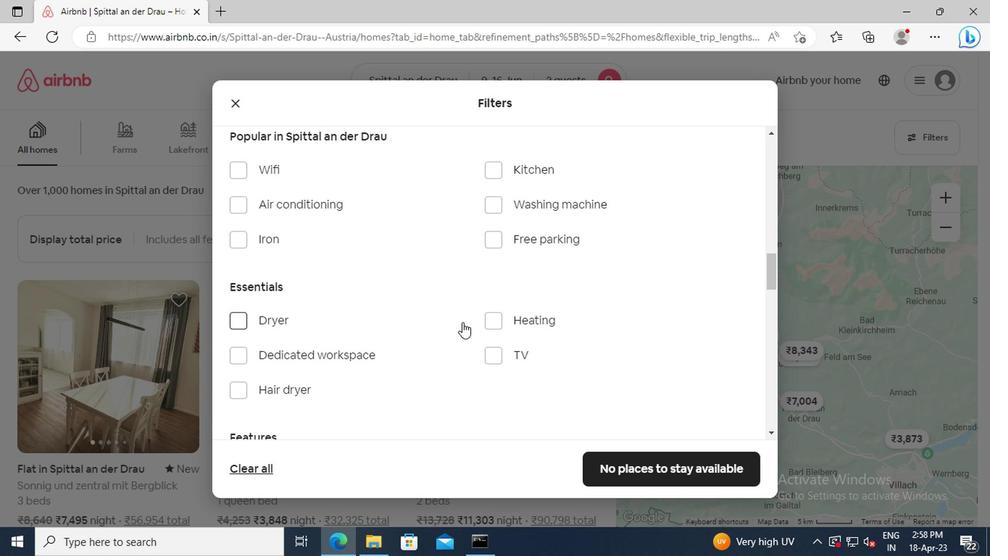
Action: Mouse pressed left at (484, 320)
Screenshot: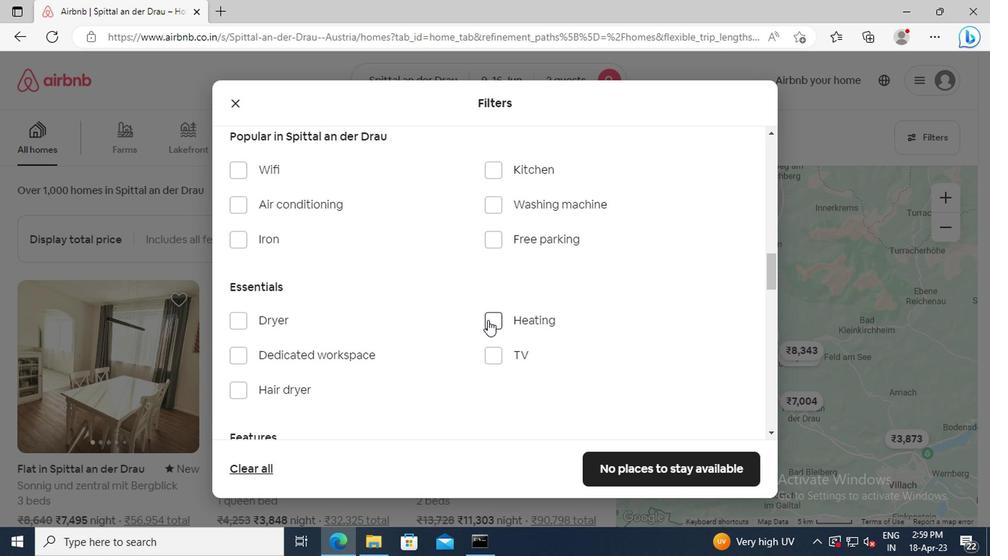 
Action: Mouse moved to (353, 307)
Screenshot: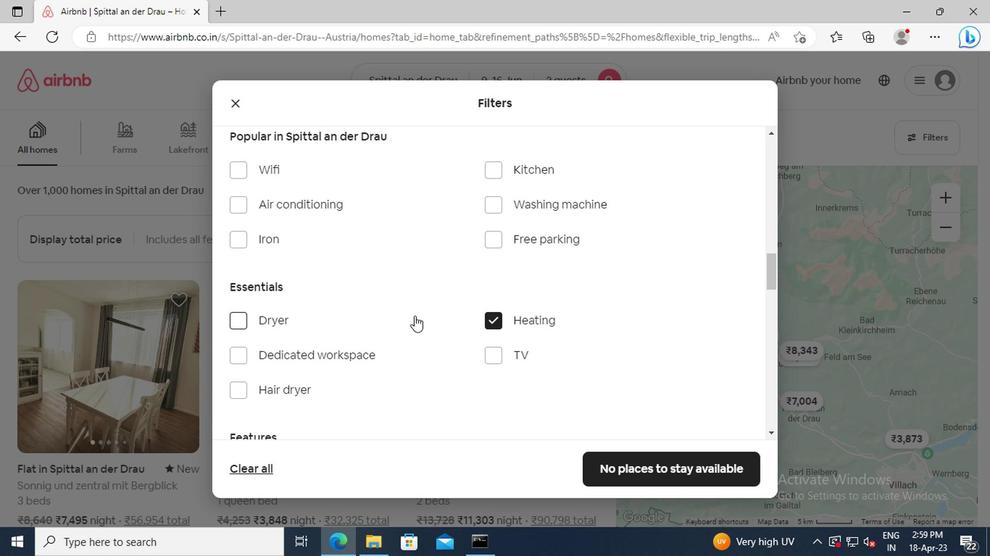 
Action: Mouse scrolled (353, 306) with delta (0, 0)
Screenshot: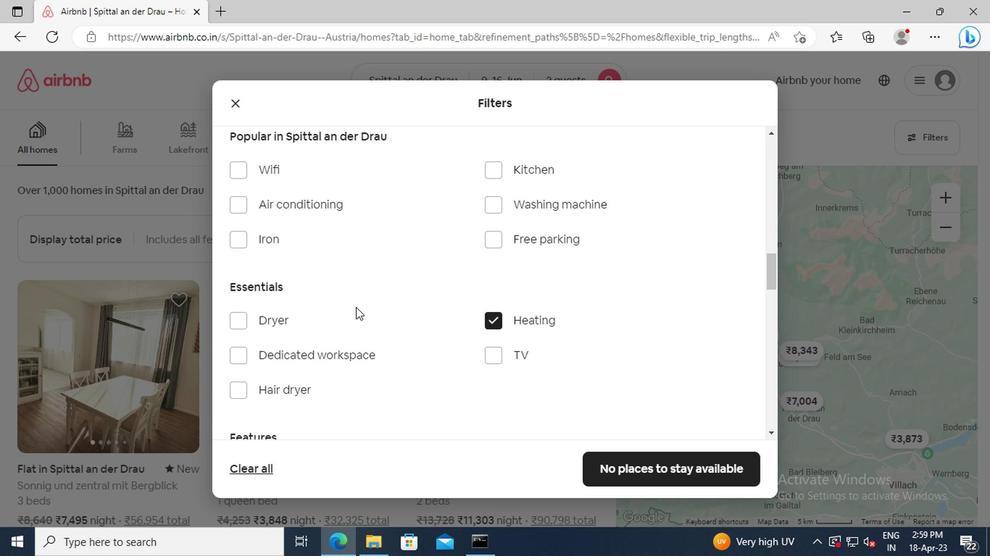 
Action: Mouse scrolled (353, 306) with delta (0, 0)
Screenshot: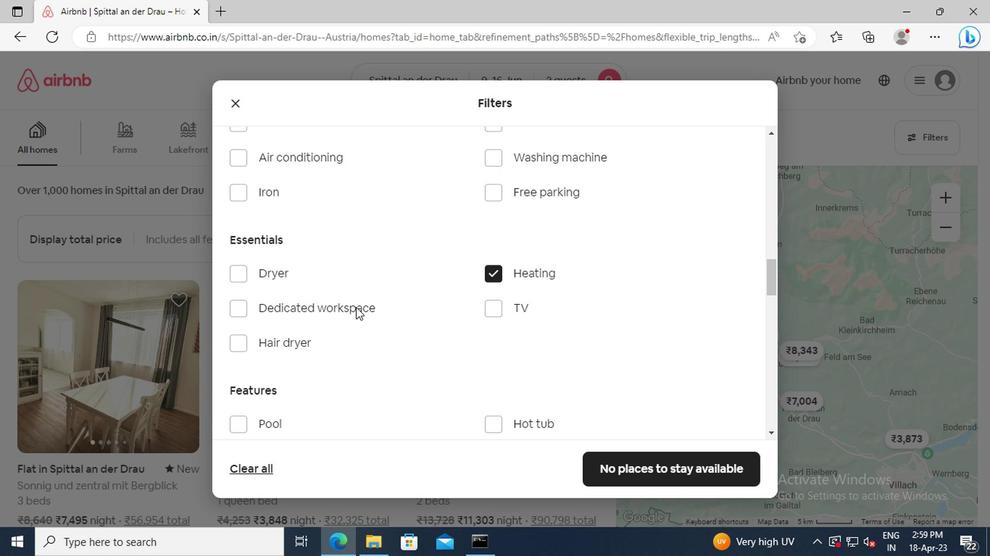 
Action: Mouse scrolled (353, 306) with delta (0, 0)
Screenshot: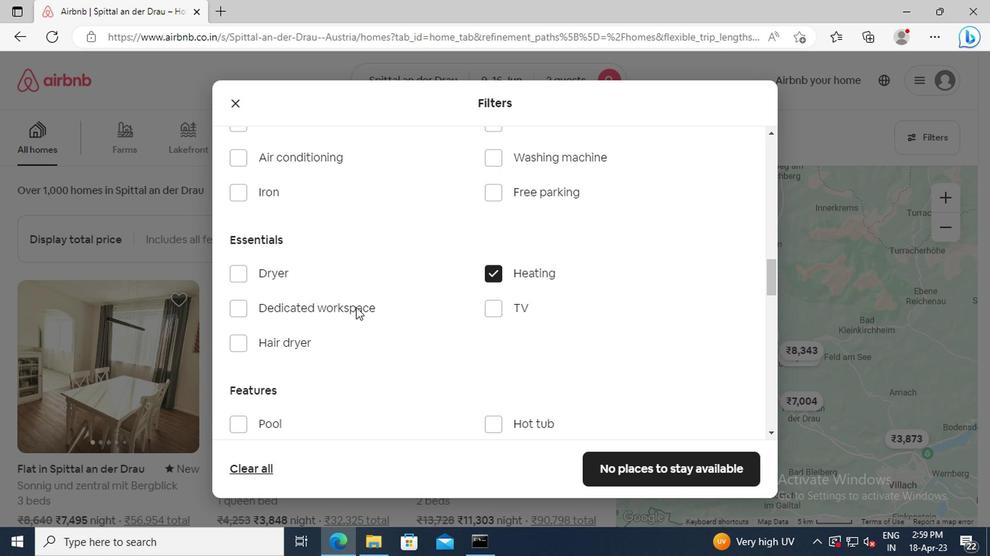 
Action: Mouse scrolled (353, 306) with delta (0, 0)
Screenshot: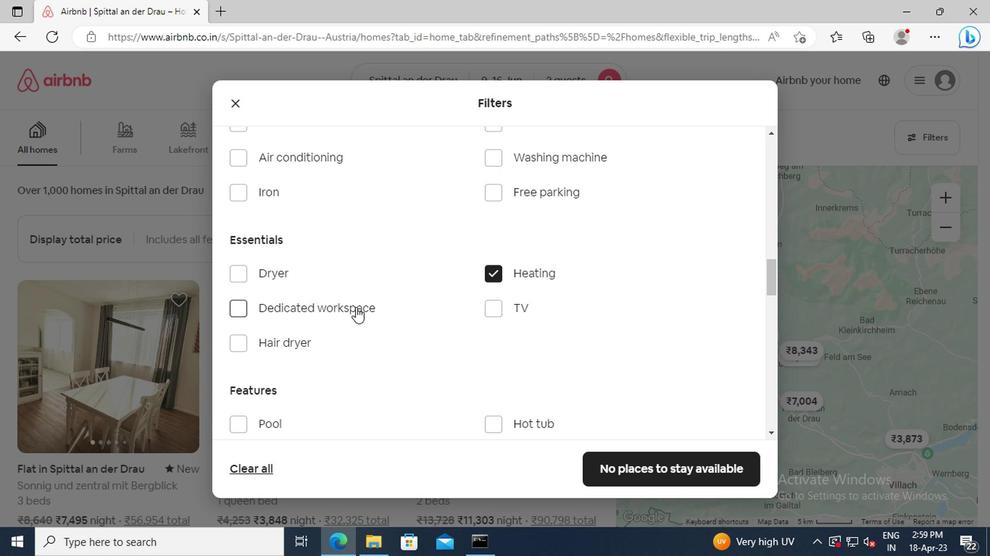 
Action: Mouse scrolled (353, 306) with delta (0, 0)
Screenshot: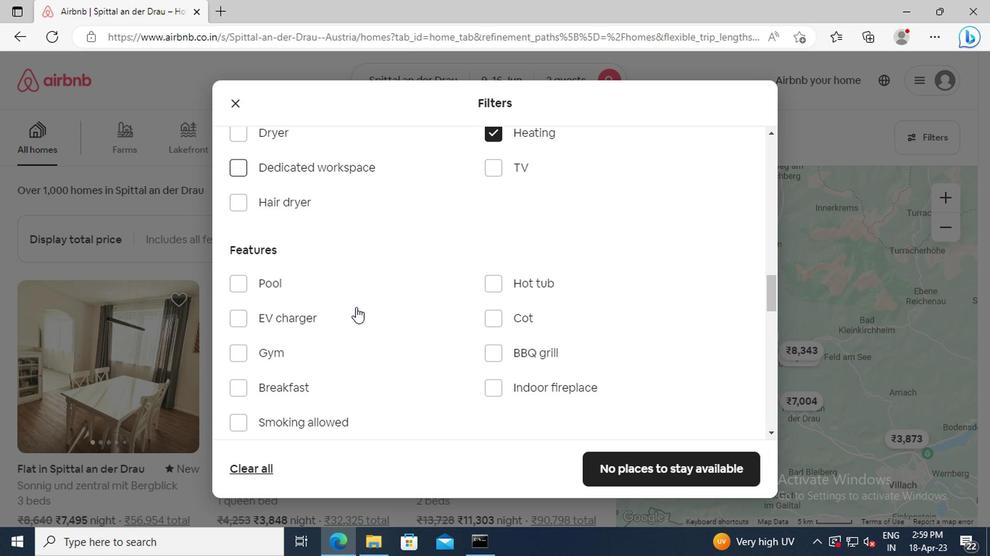 
Action: Mouse scrolled (353, 306) with delta (0, 0)
Screenshot: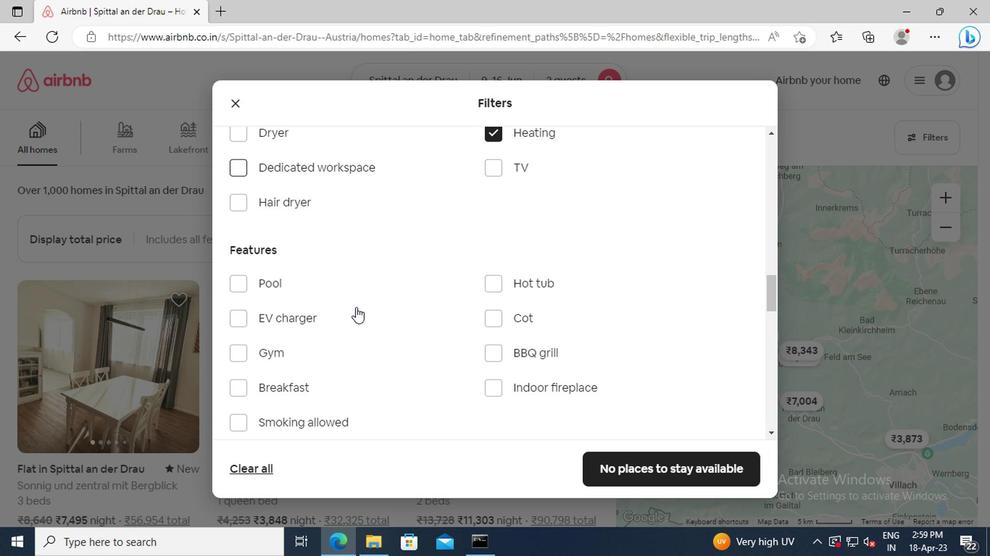 
Action: Mouse scrolled (353, 306) with delta (0, 0)
Screenshot: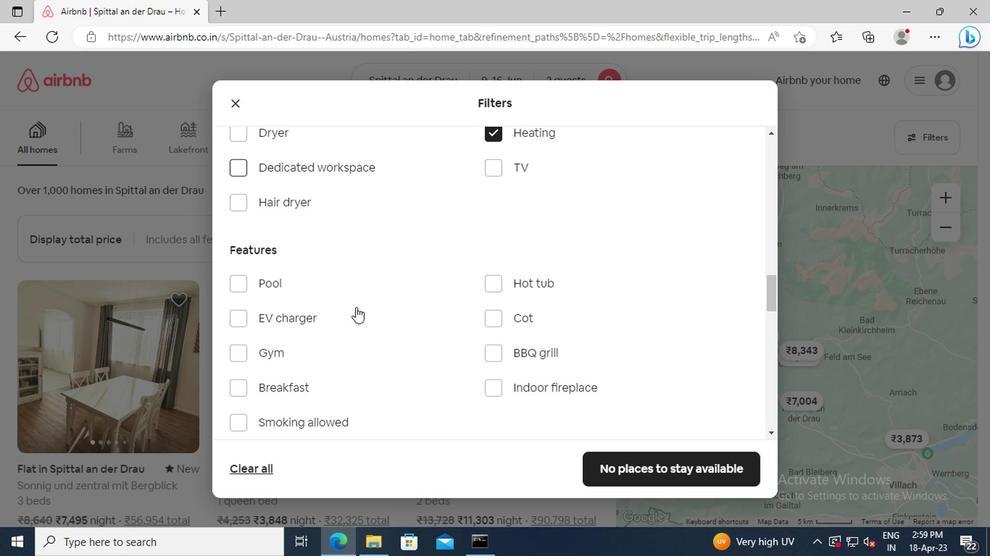 
Action: Mouse scrolled (353, 306) with delta (0, 0)
Screenshot: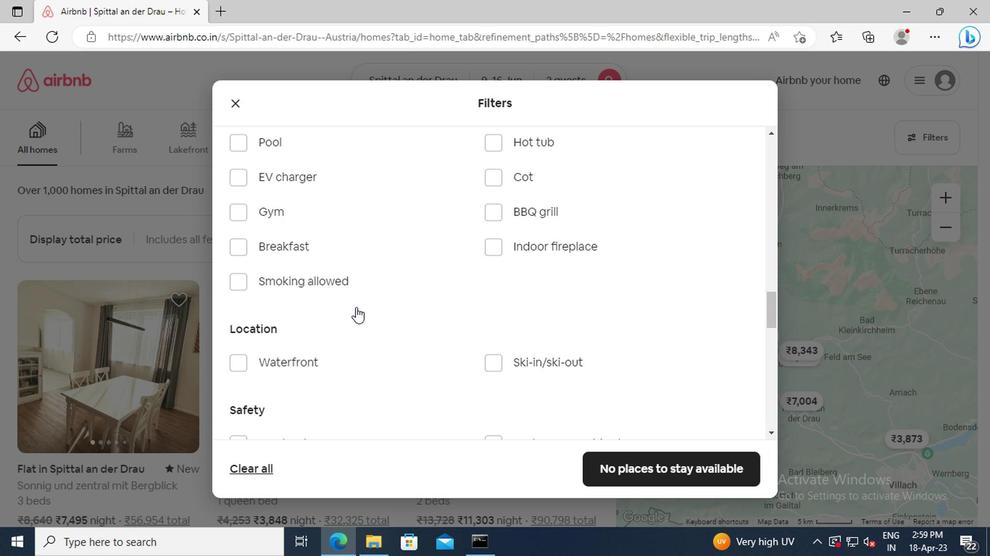 
Action: Mouse scrolled (353, 306) with delta (0, 0)
Screenshot: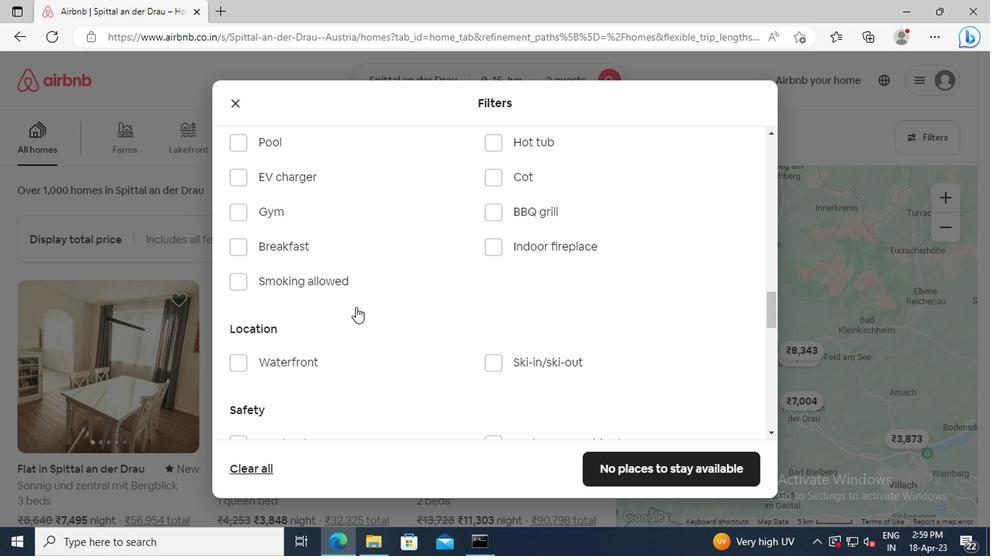 
Action: Mouse scrolled (353, 306) with delta (0, 0)
Screenshot: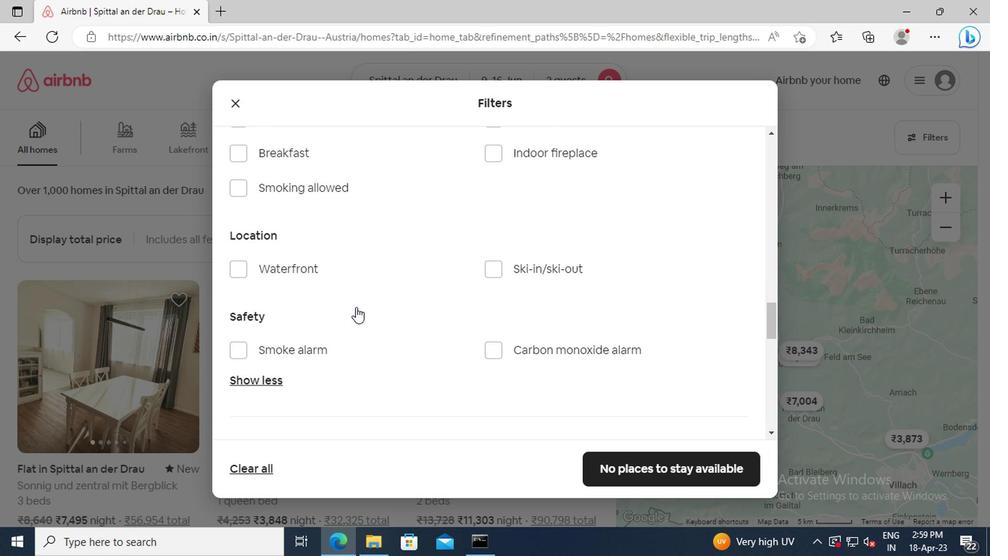 
Action: Mouse scrolled (353, 306) with delta (0, 0)
Screenshot: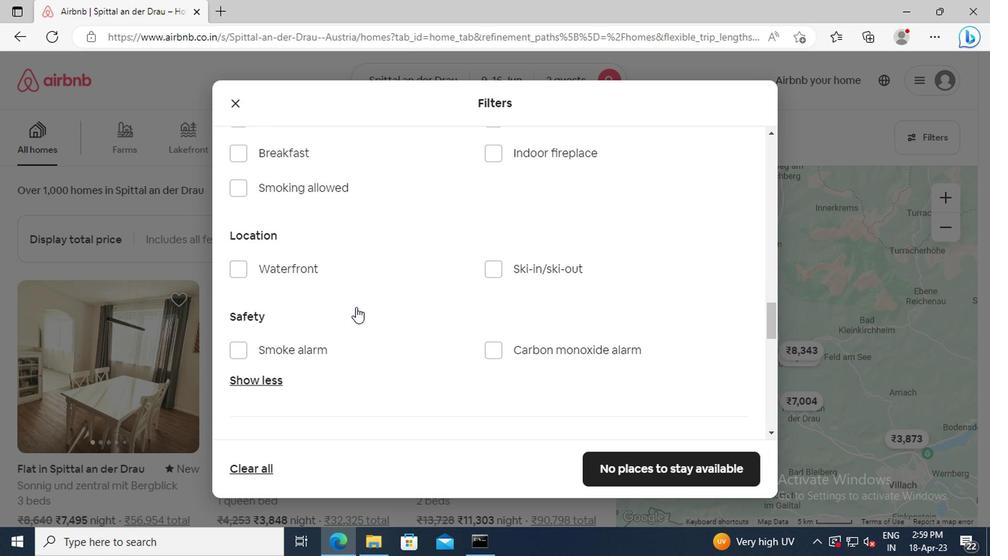 
Action: Mouse scrolled (353, 306) with delta (0, 0)
Screenshot: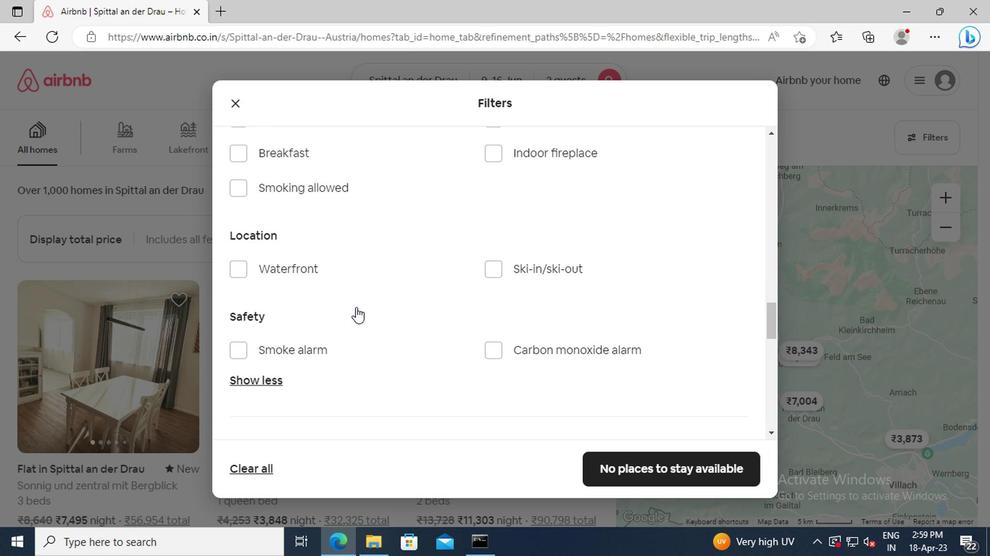 
Action: Mouse scrolled (353, 306) with delta (0, 0)
Screenshot: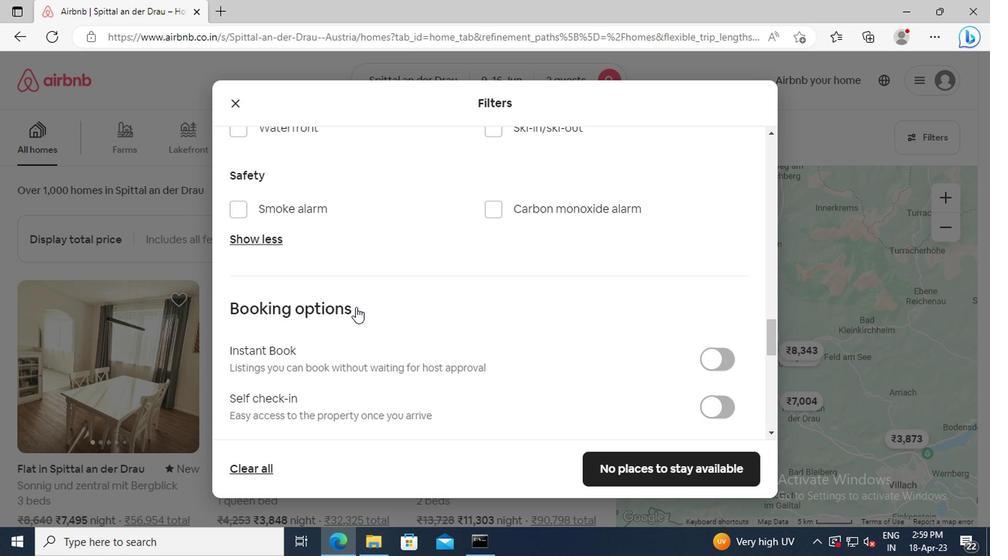 
Action: Mouse scrolled (353, 306) with delta (0, 0)
Screenshot: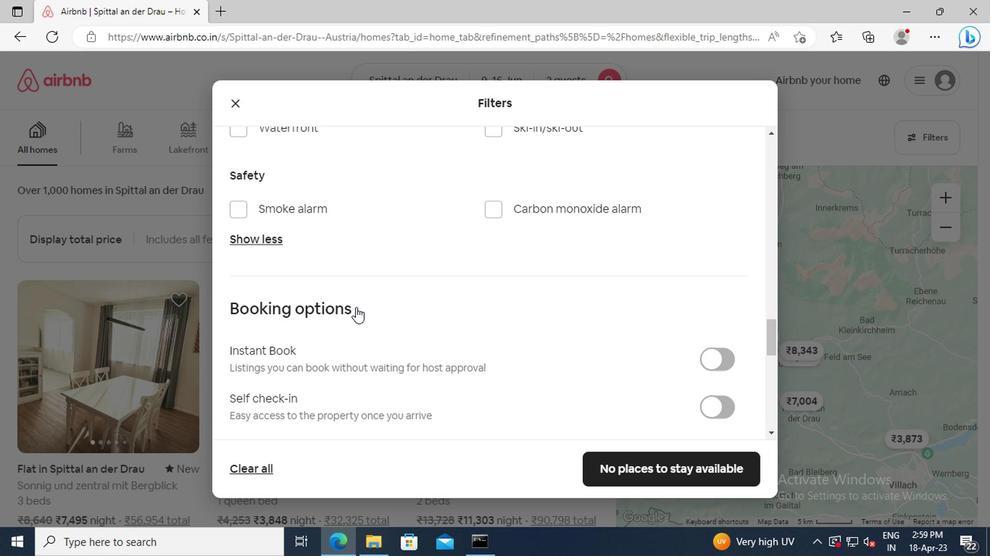 
Action: Mouse moved to (715, 316)
Screenshot: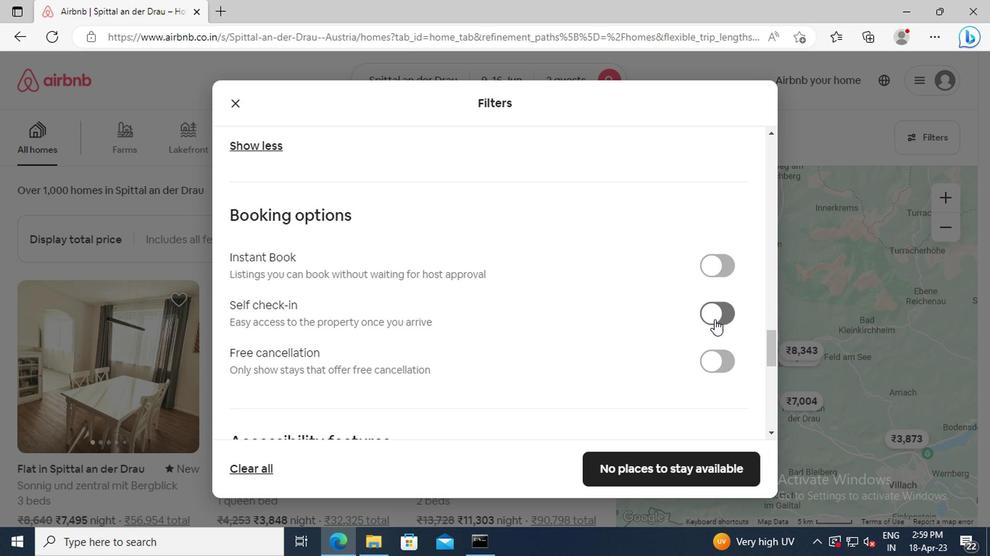 
Action: Mouse pressed left at (715, 316)
Screenshot: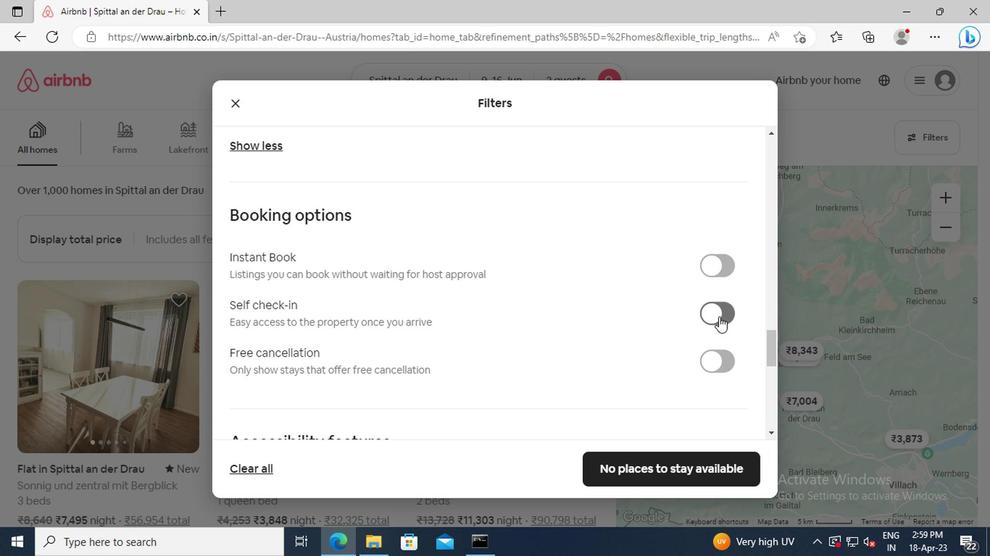 
Action: Mouse moved to (433, 285)
Screenshot: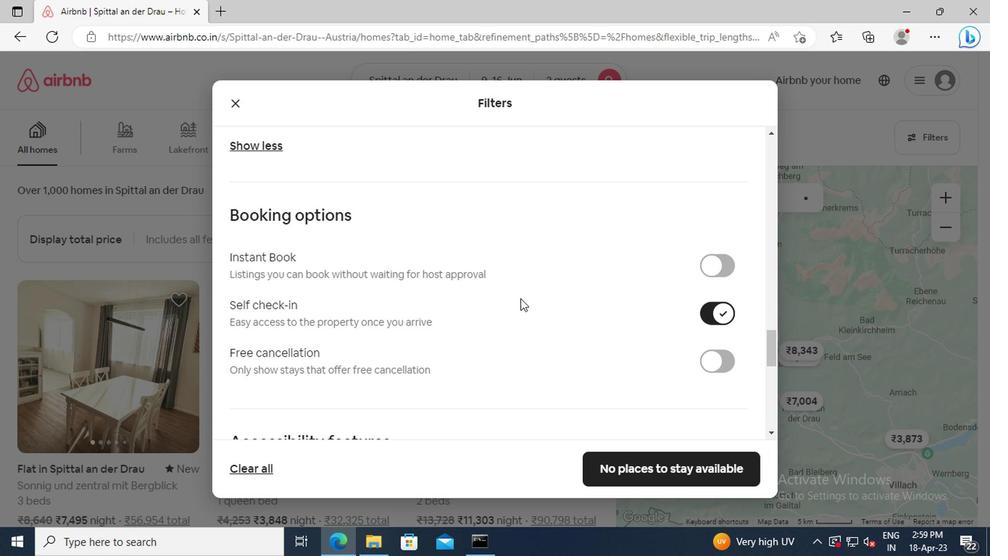 
Action: Mouse scrolled (433, 285) with delta (0, 0)
Screenshot: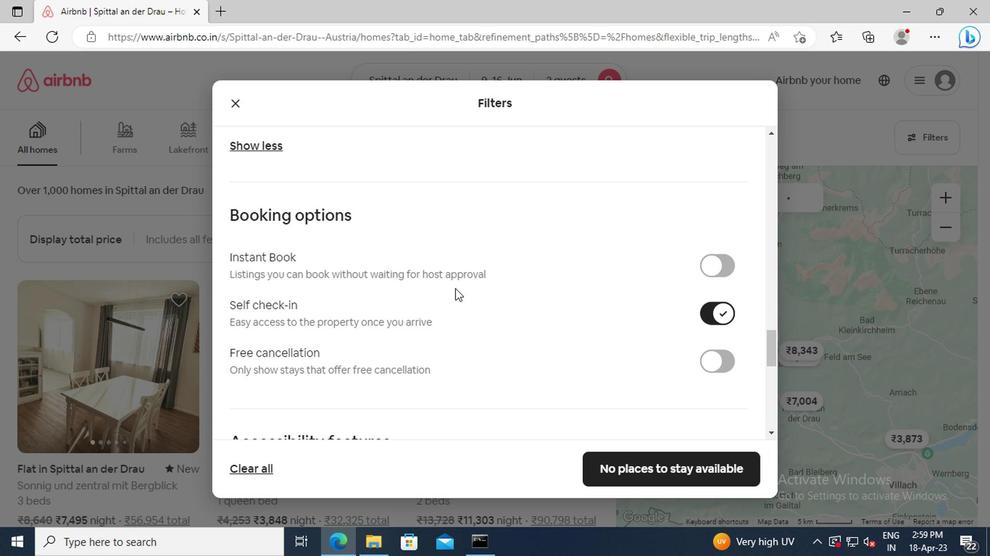 
Action: Mouse scrolled (433, 285) with delta (0, 0)
Screenshot: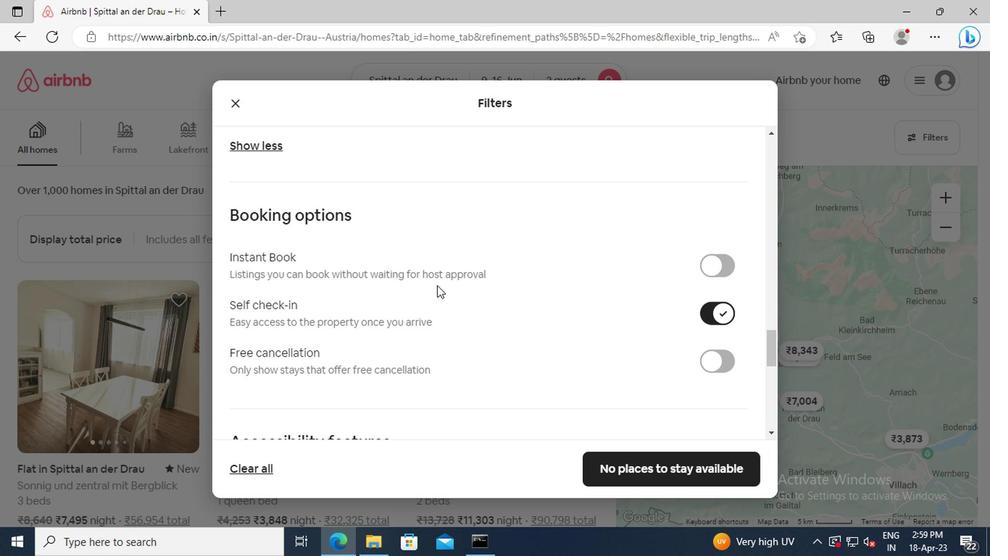 
Action: Mouse scrolled (433, 285) with delta (0, 0)
Screenshot: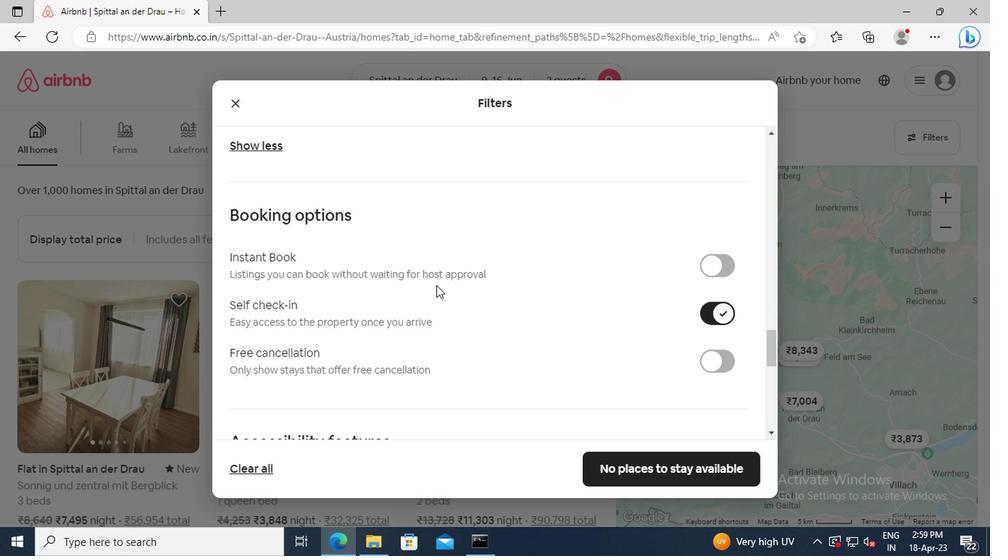 
Action: Mouse scrolled (433, 285) with delta (0, 0)
Screenshot: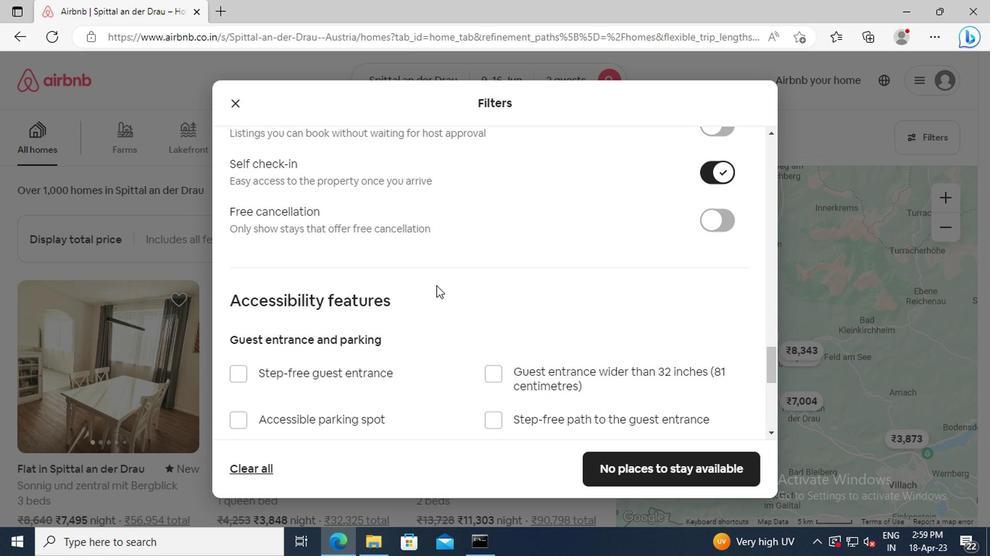 
Action: Mouse scrolled (433, 285) with delta (0, 0)
Screenshot: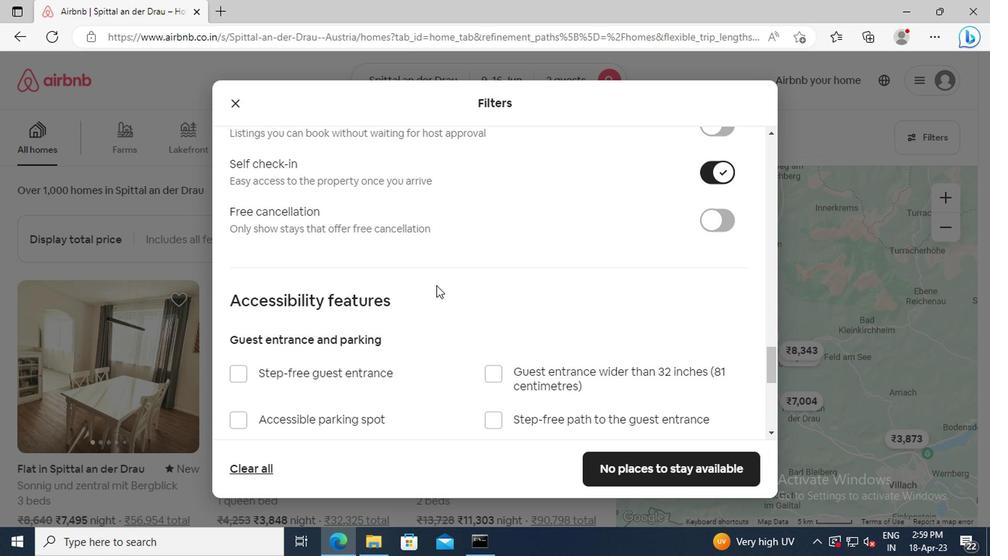 
Action: Mouse scrolled (433, 285) with delta (0, 0)
Screenshot: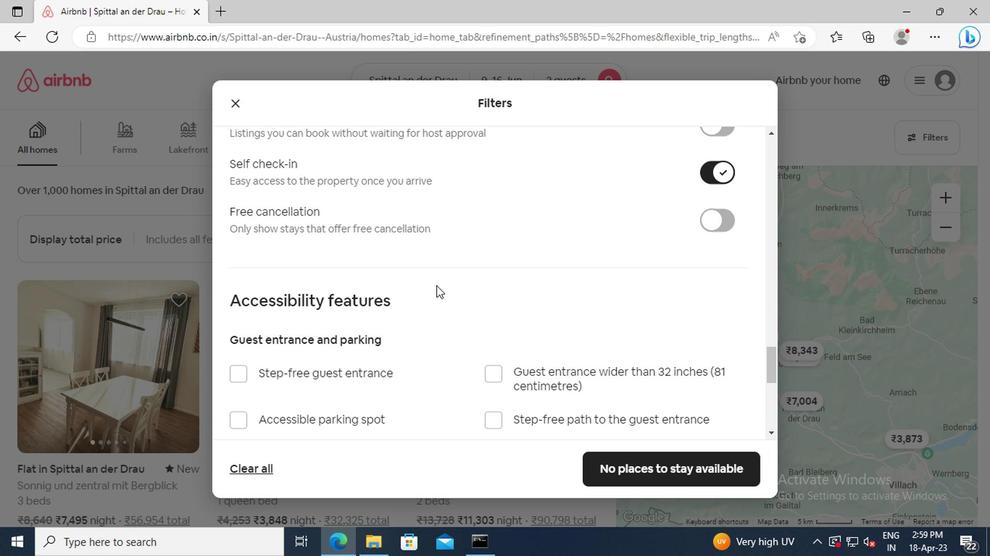 
Action: Mouse scrolled (433, 285) with delta (0, 0)
Screenshot: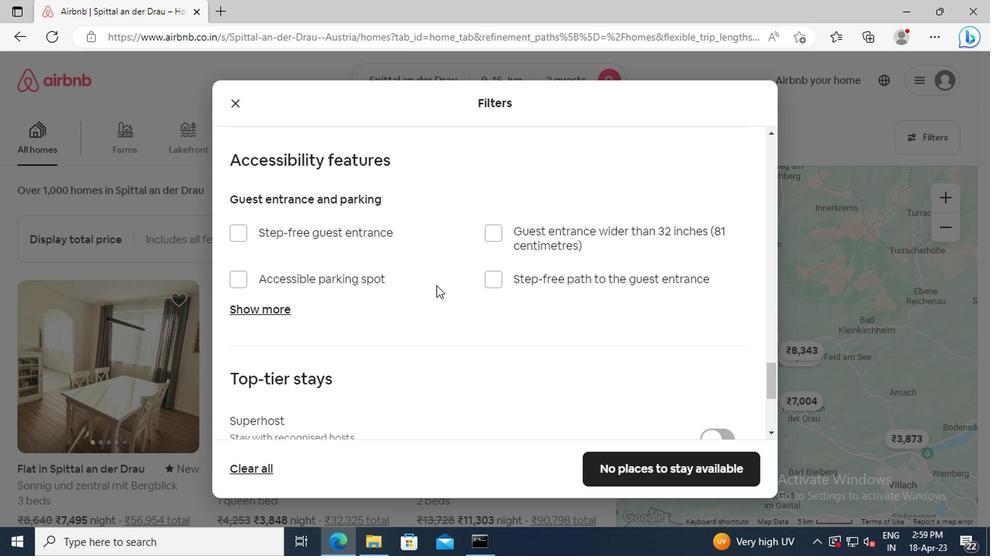 
Action: Mouse scrolled (433, 285) with delta (0, 0)
Screenshot: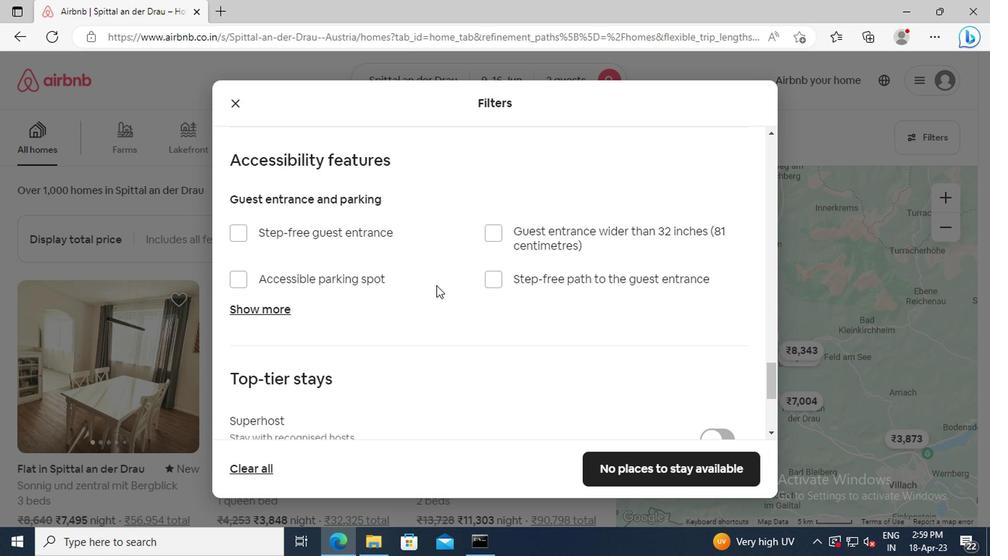 
Action: Mouse scrolled (433, 285) with delta (0, 0)
Screenshot: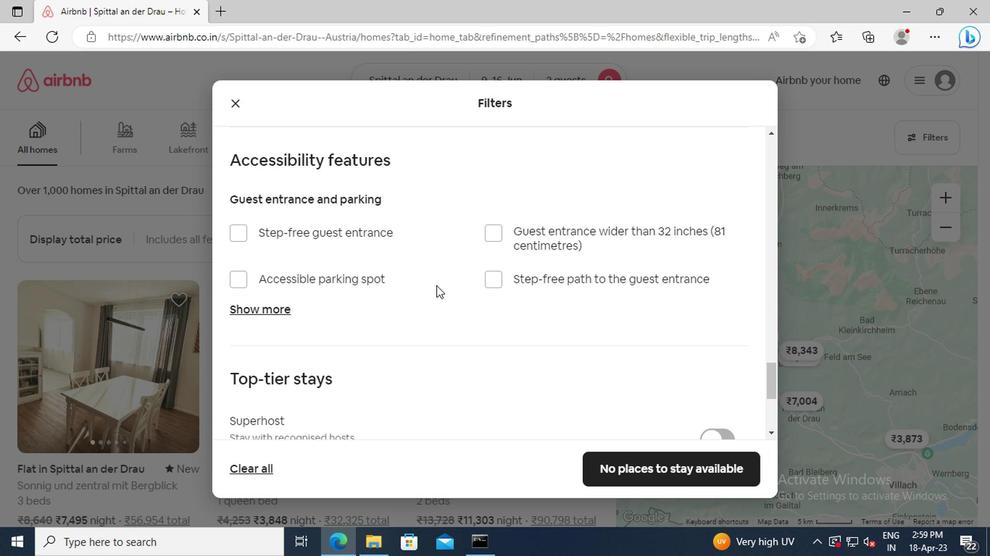 
Action: Mouse scrolled (433, 285) with delta (0, 0)
Screenshot: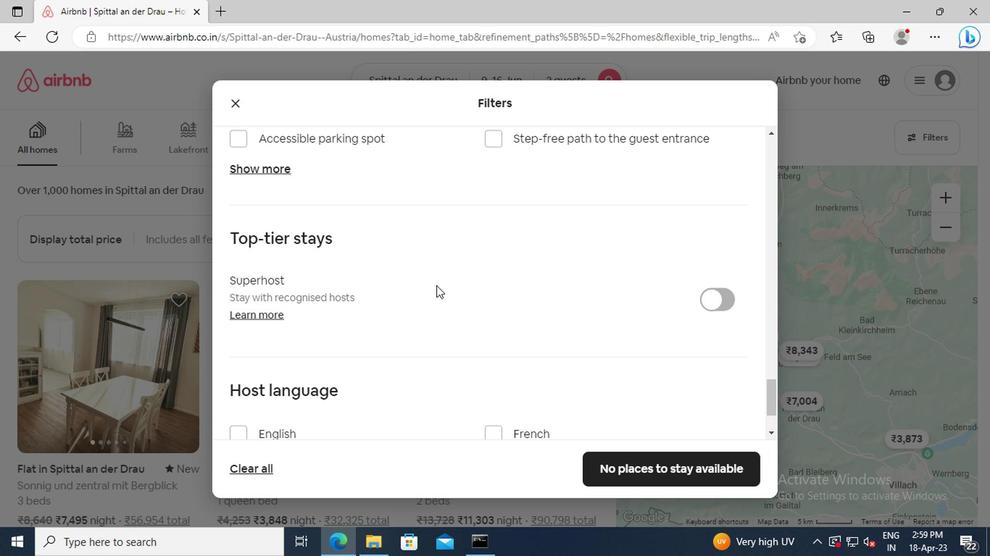 
Action: Mouse scrolled (433, 285) with delta (0, 0)
Screenshot: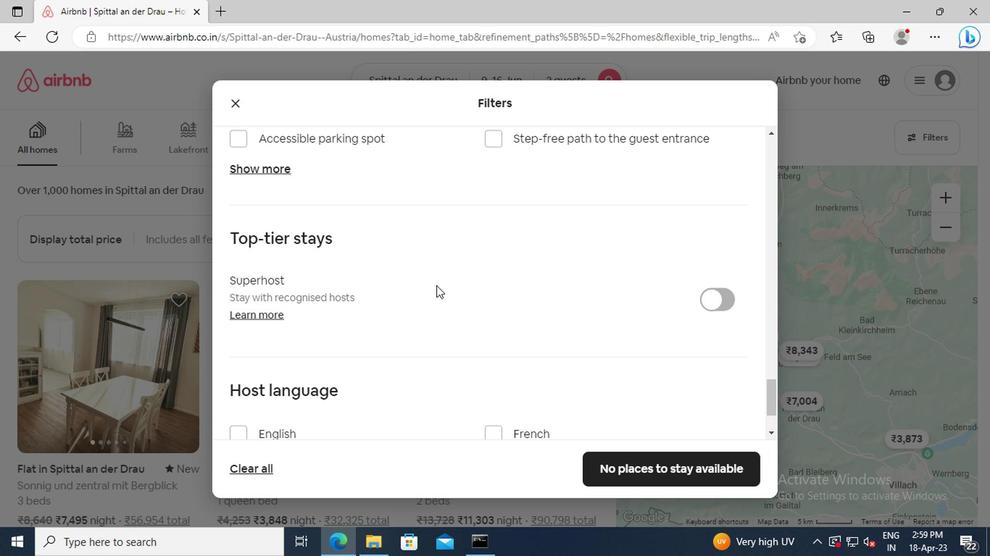 
Action: Mouse moved to (240, 339)
Screenshot: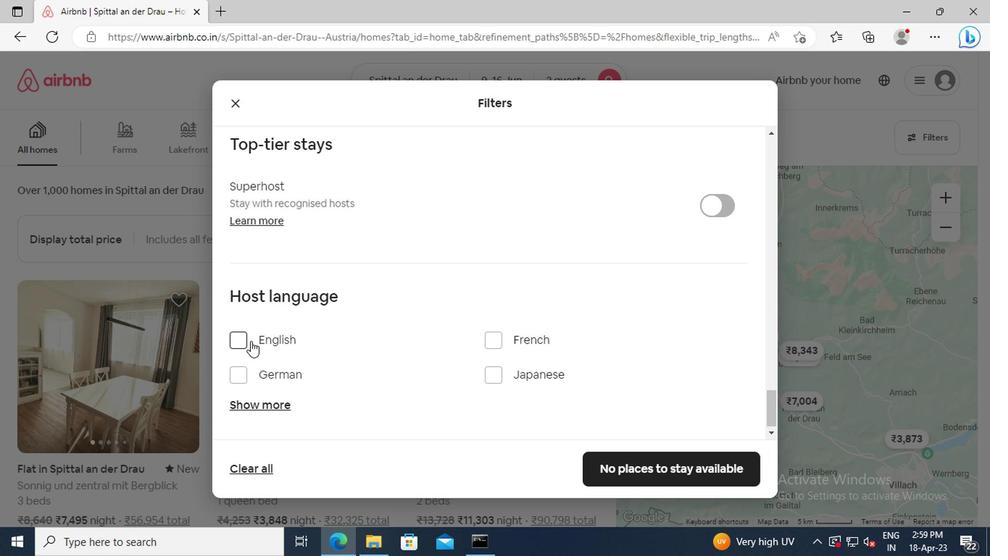 
Action: Mouse pressed left at (240, 339)
Screenshot: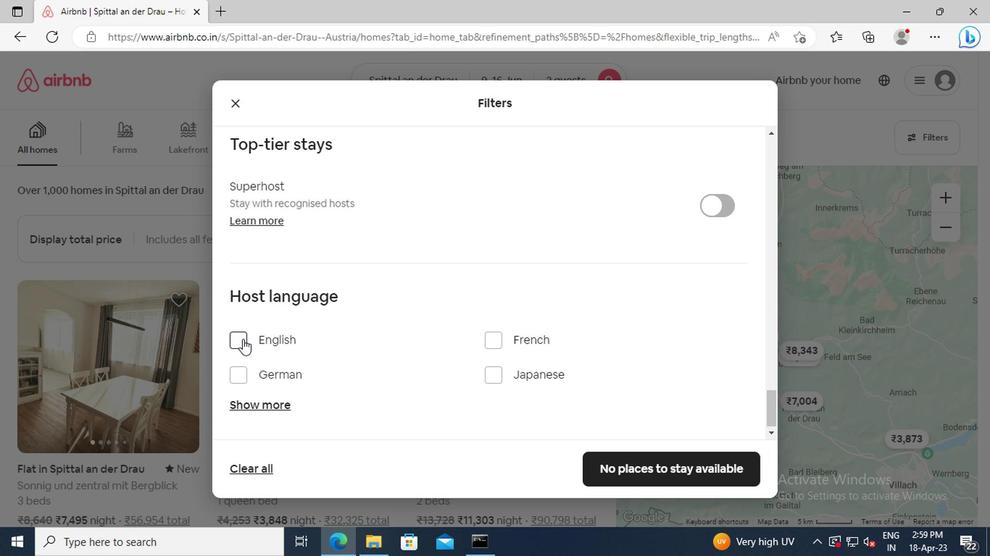 
Action: Mouse moved to (656, 473)
Screenshot: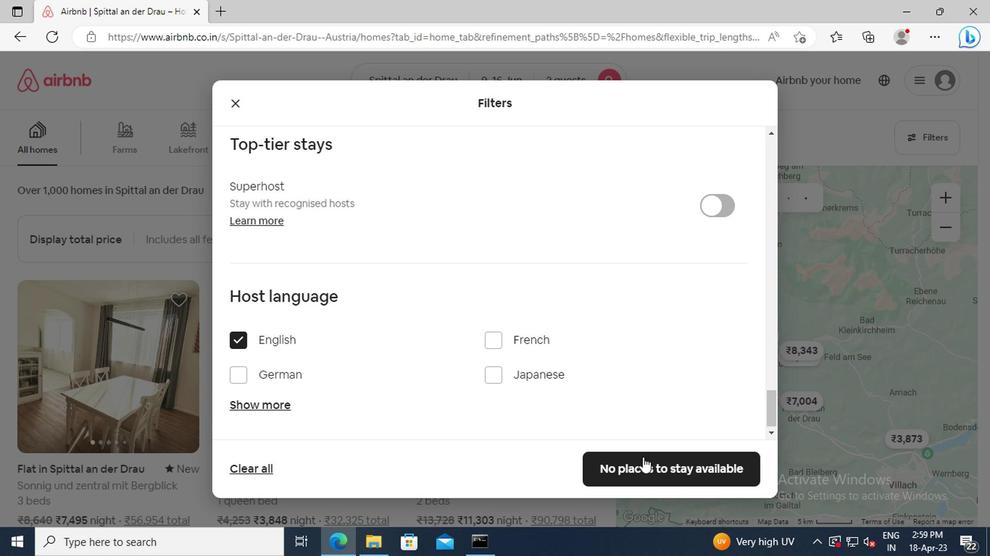 
Action: Mouse pressed left at (656, 473)
Screenshot: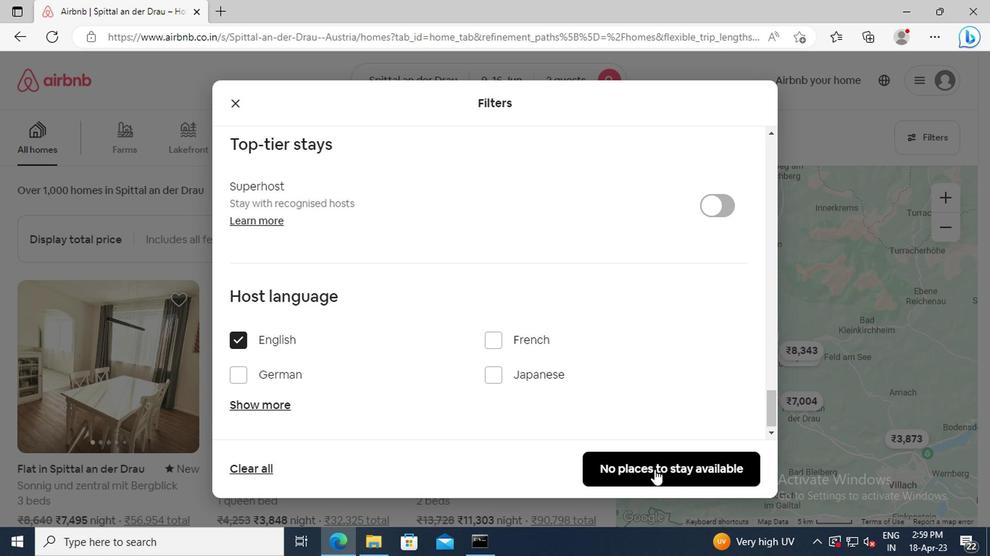 
